 Task: Check the average views per listing of central air conditioning in the last 1 year.
Action: Mouse moved to (769, 171)
Screenshot: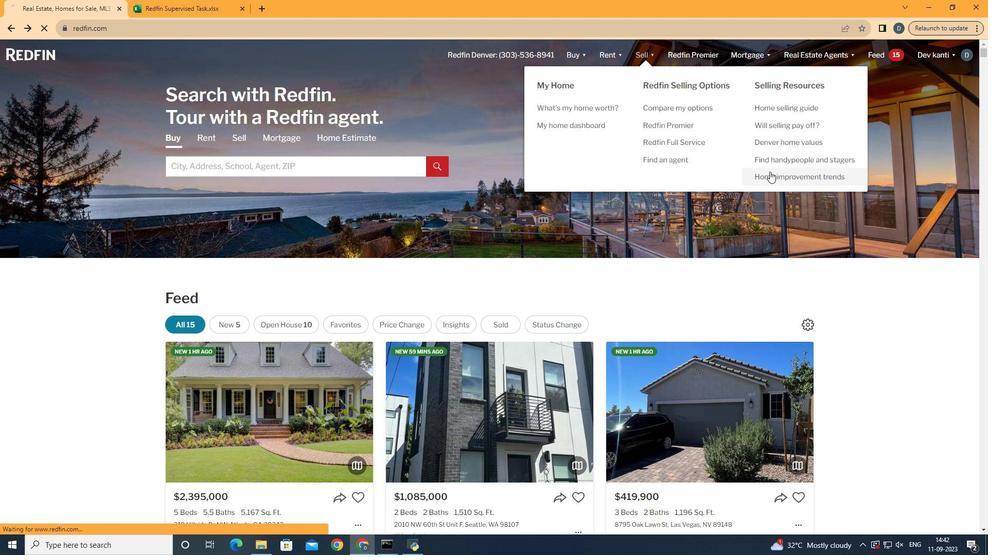 
Action: Mouse pressed left at (769, 171)
Screenshot: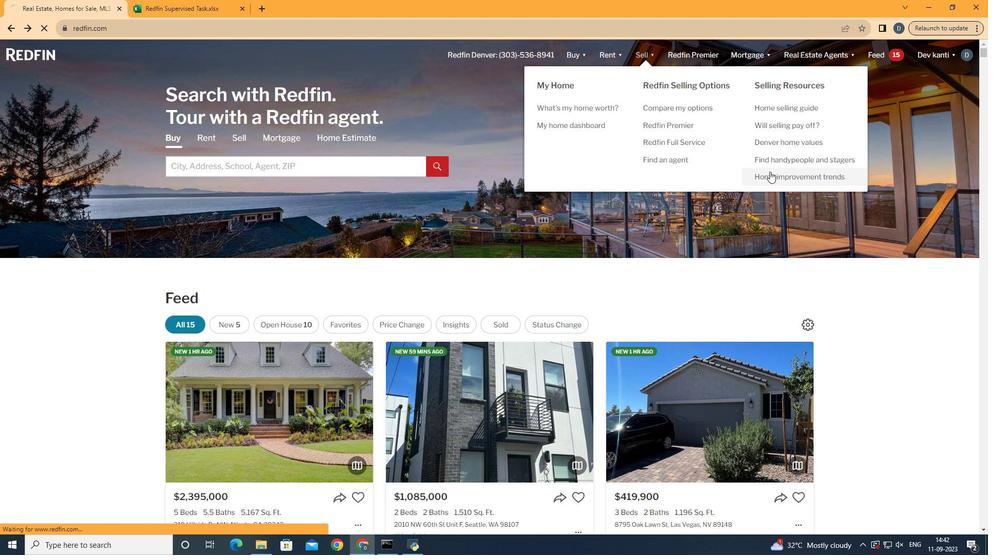 
Action: Mouse moved to (242, 203)
Screenshot: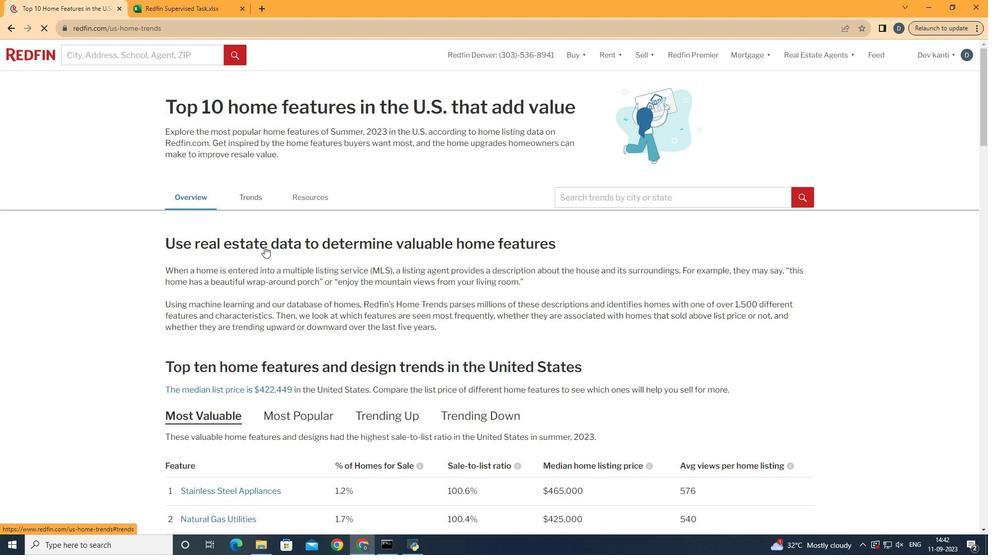 
Action: Mouse pressed left at (242, 203)
Screenshot: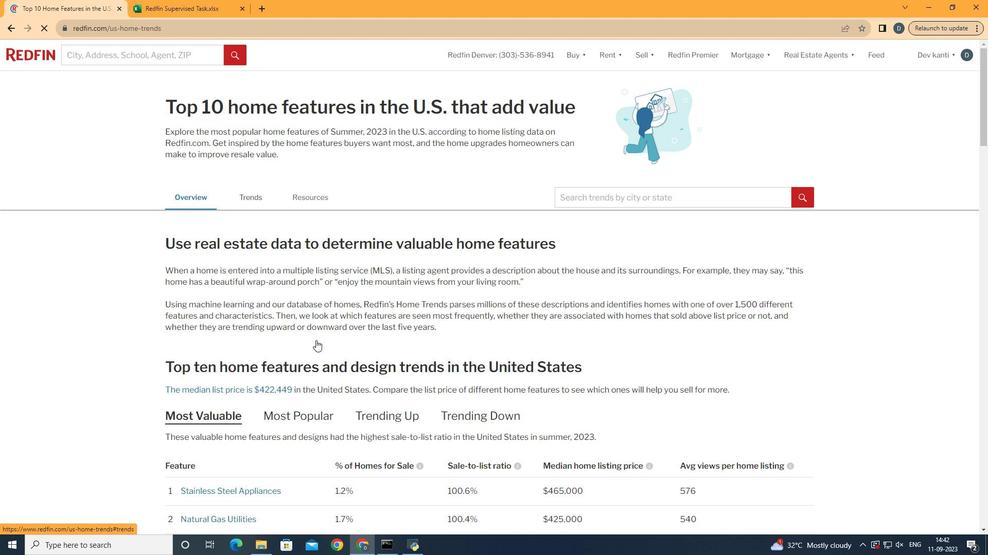 
Action: Mouse moved to (301, 345)
Screenshot: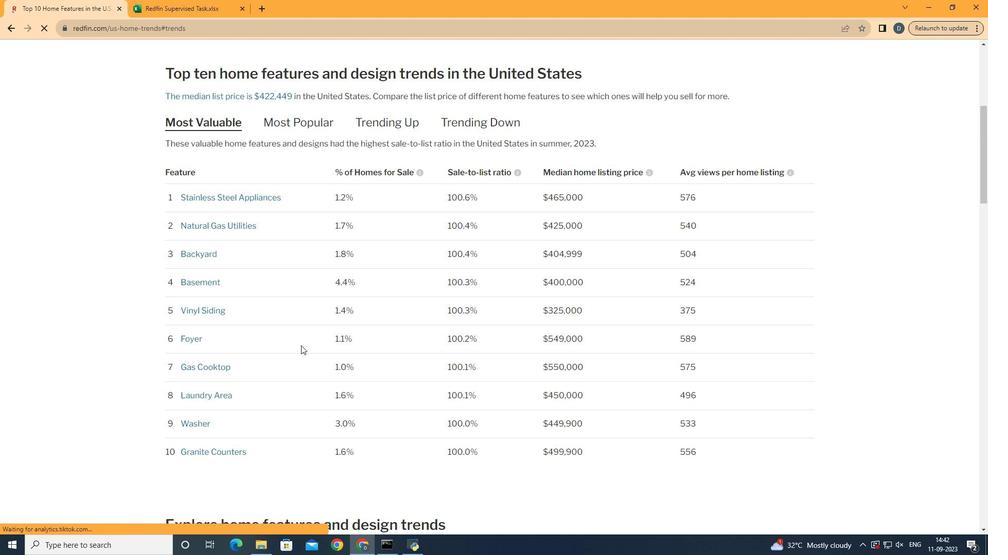 
Action: Mouse scrolled (301, 345) with delta (0, 0)
Screenshot: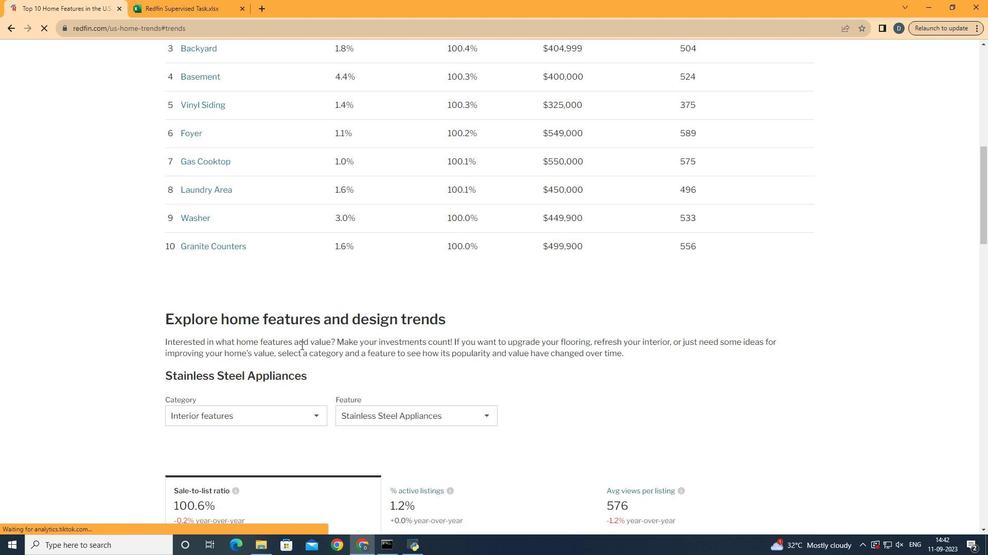 
Action: Mouse scrolled (301, 345) with delta (0, 0)
Screenshot: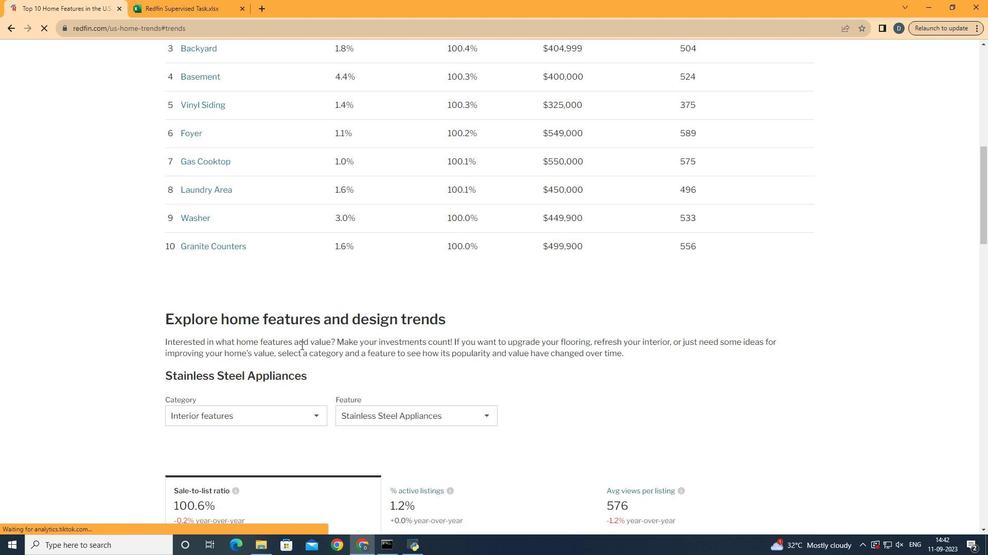 
Action: Mouse scrolled (301, 345) with delta (0, 0)
Screenshot: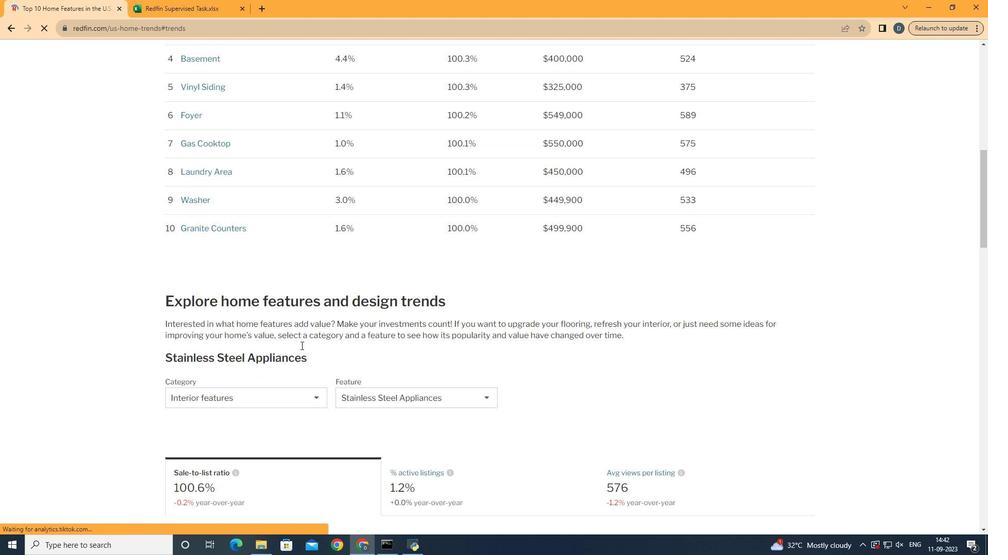 
Action: Mouse scrolled (301, 345) with delta (0, 0)
Screenshot: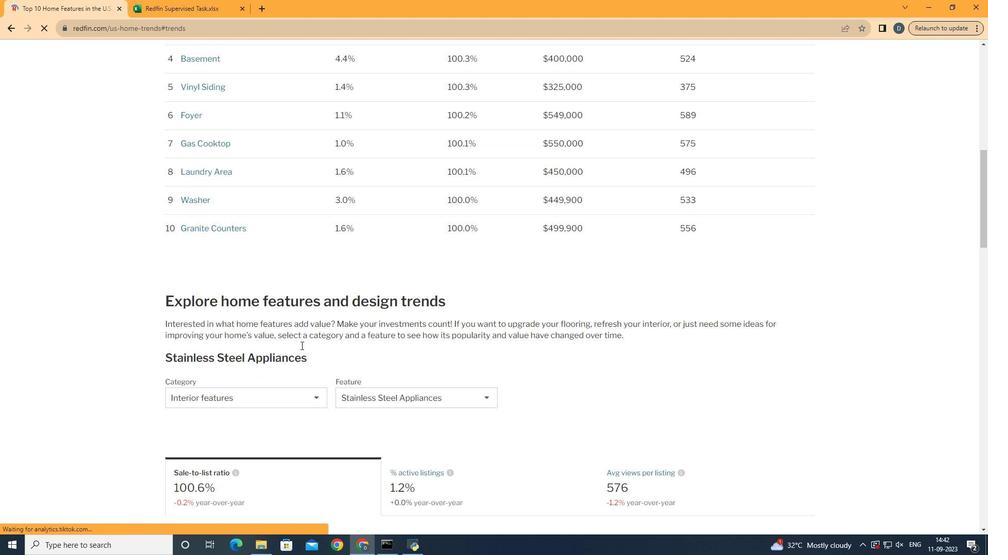 
Action: Mouse scrolled (301, 345) with delta (0, 0)
Screenshot: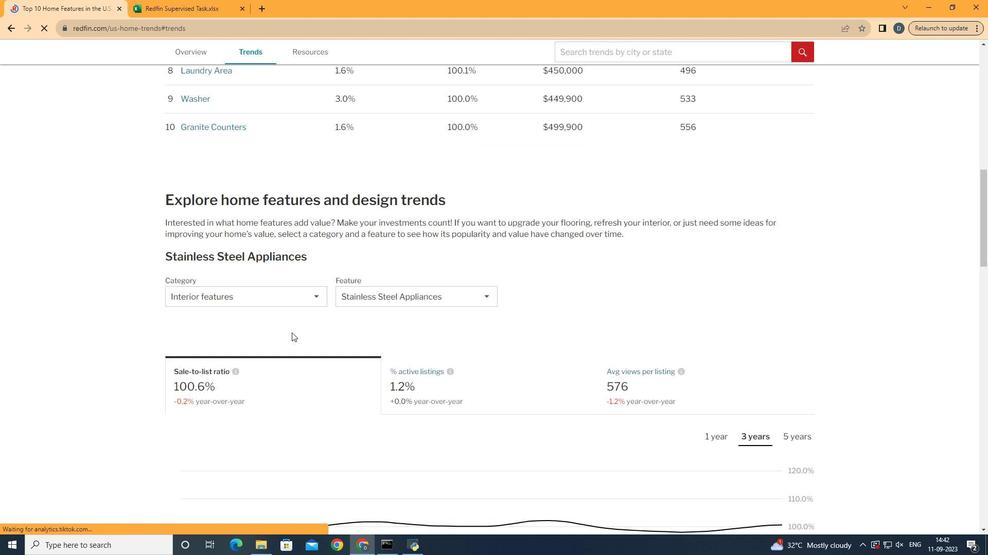 
Action: Mouse scrolled (301, 345) with delta (0, 0)
Screenshot: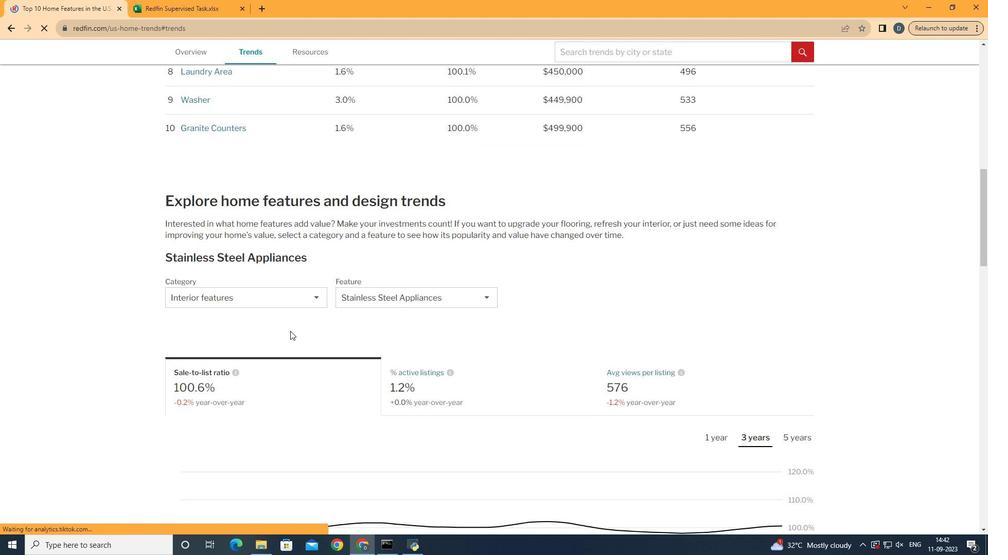 
Action: Mouse scrolled (301, 345) with delta (0, 0)
Screenshot: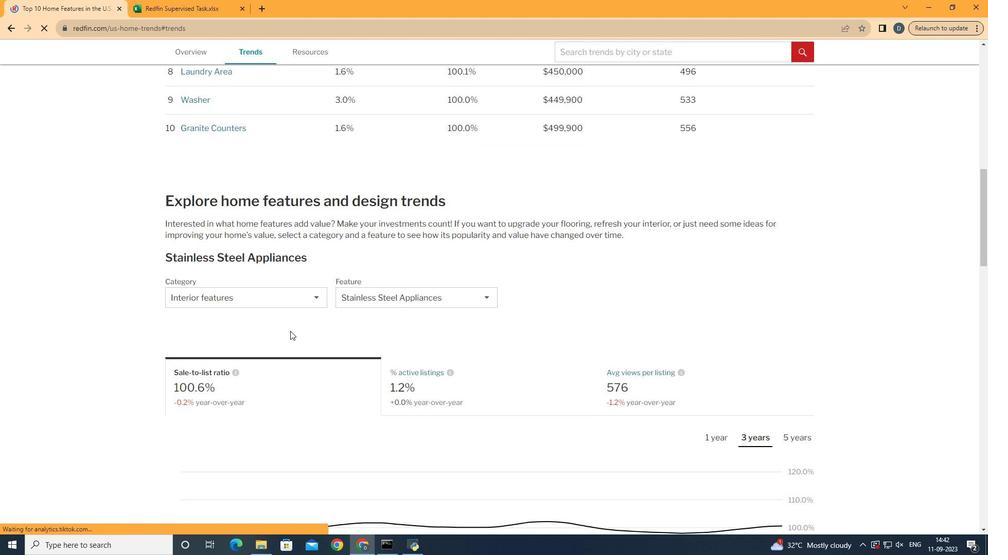 
Action: Mouse moved to (278, 296)
Screenshot: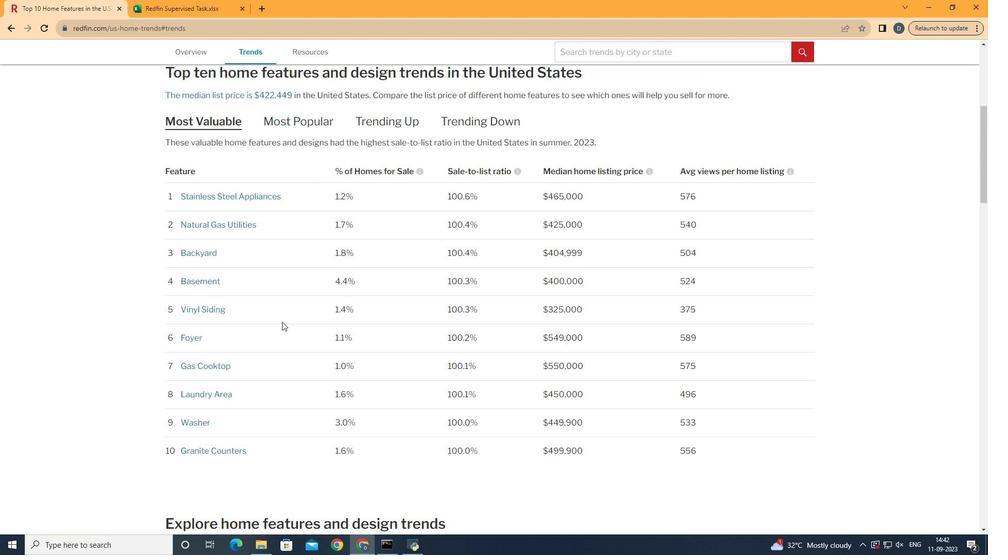 
Action: Mouse pressed left at (278, 296)
Screenshot: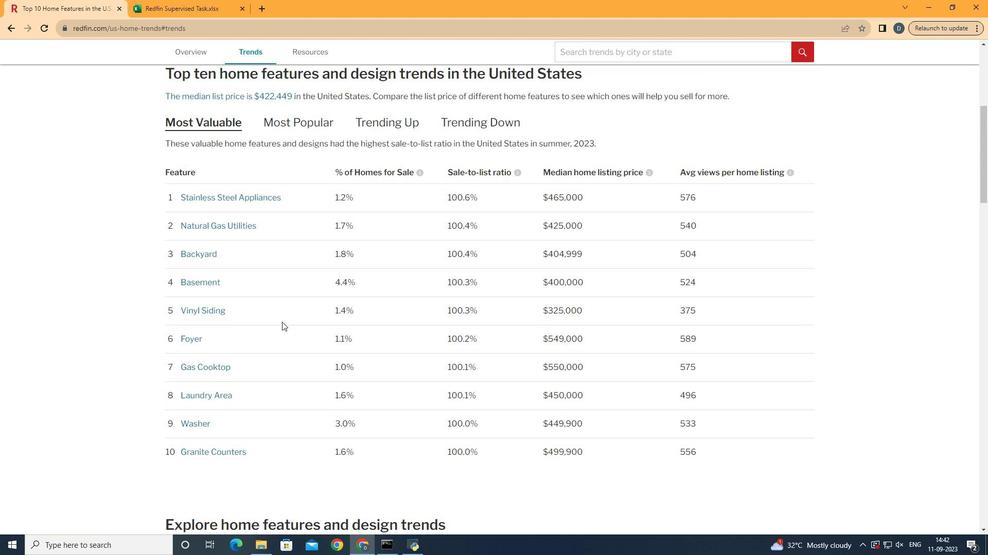 
Action: Mouse moved to (282, 322)
Screenshot: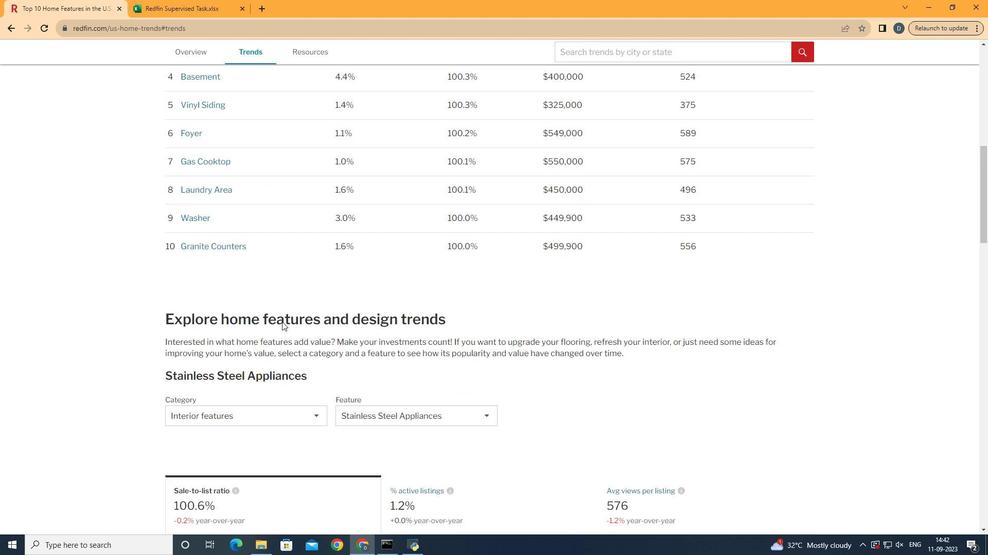
Action: Mouse scrolled (282, 321) with delta (0, 0)
Screenshot: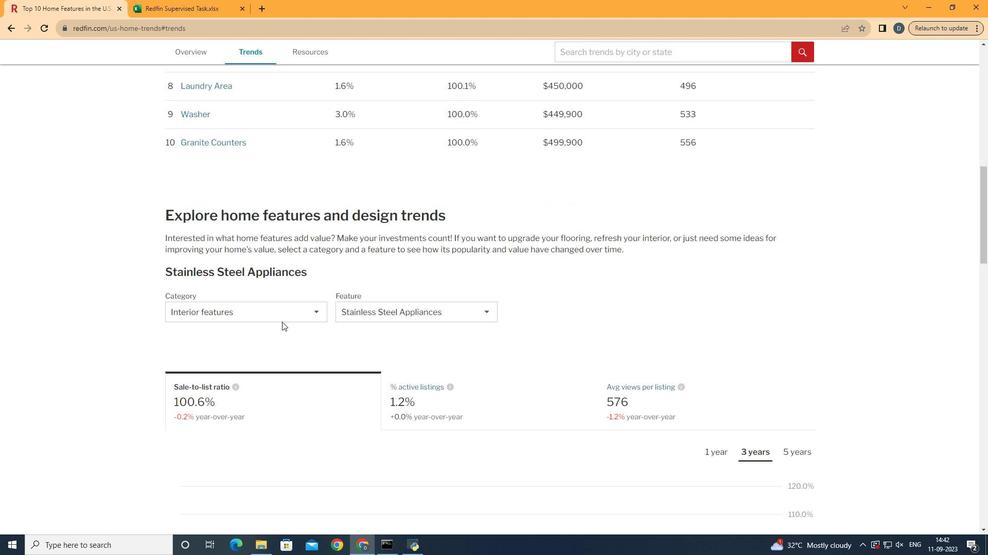 
Action: Mouse scrolled (282, 321) with delta (0, 0)
Screenshot: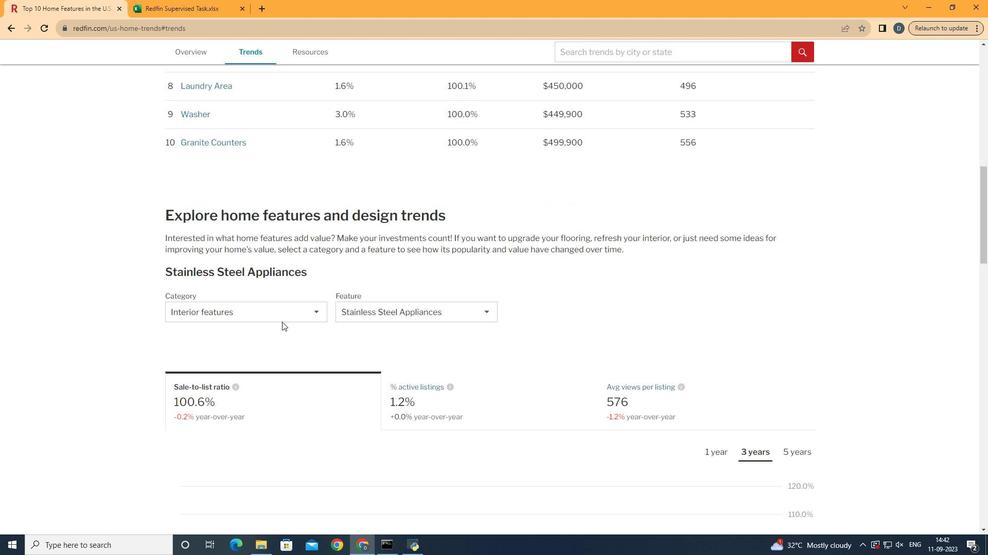 
Action: Mouse scrolled (282, 321) with delta (0, 0)
Screenshot: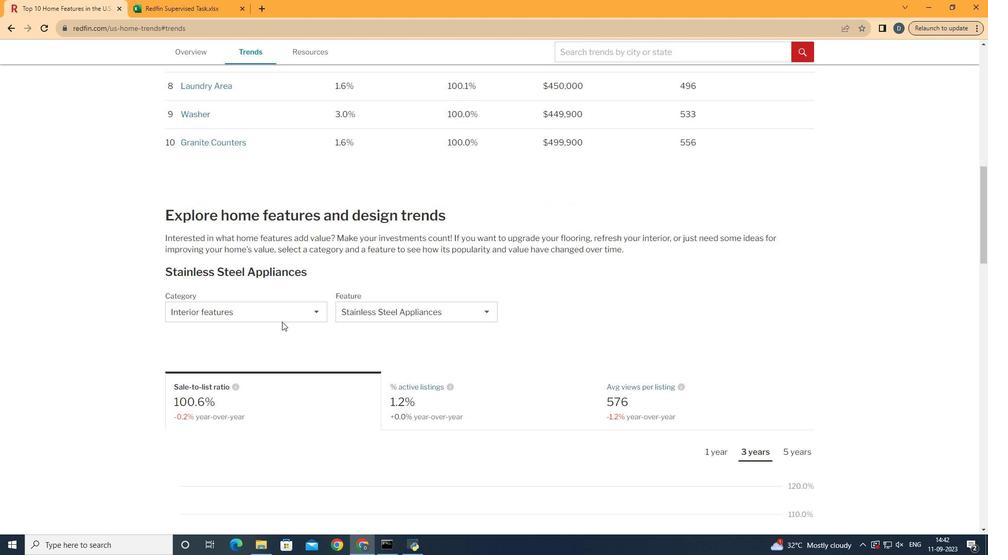 
Action: Mouse scrolled (282, 321) with delta (0, 0)
Screenshot: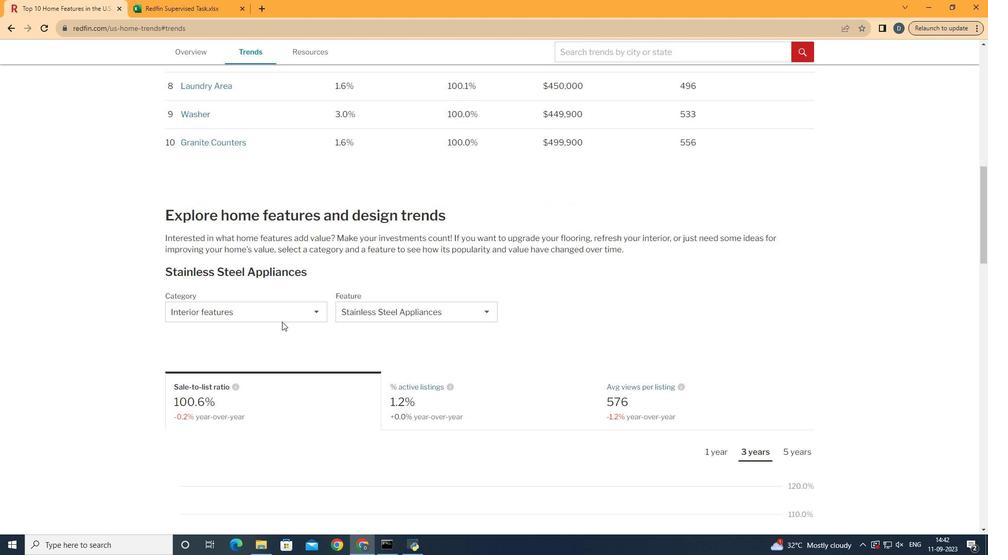 
Action: Mouse scrolled (282, 321) with delta (0, 0)
Screenshot: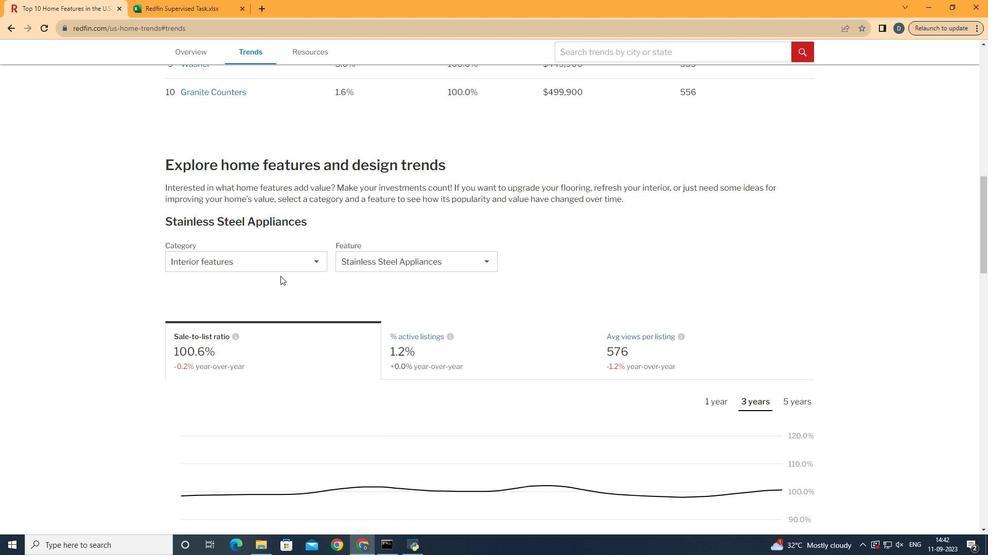 
Action: Mouse scrolled (282, 321) with delta (0, 0)
Screenshot: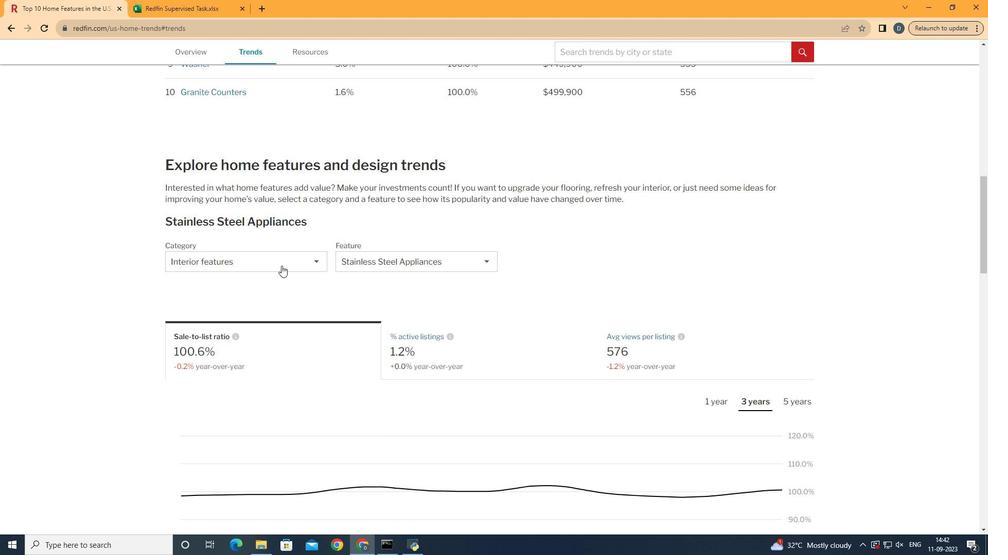 
Action: Mouse scrolled (282, 321) with delta (0, 0)
Screenshot: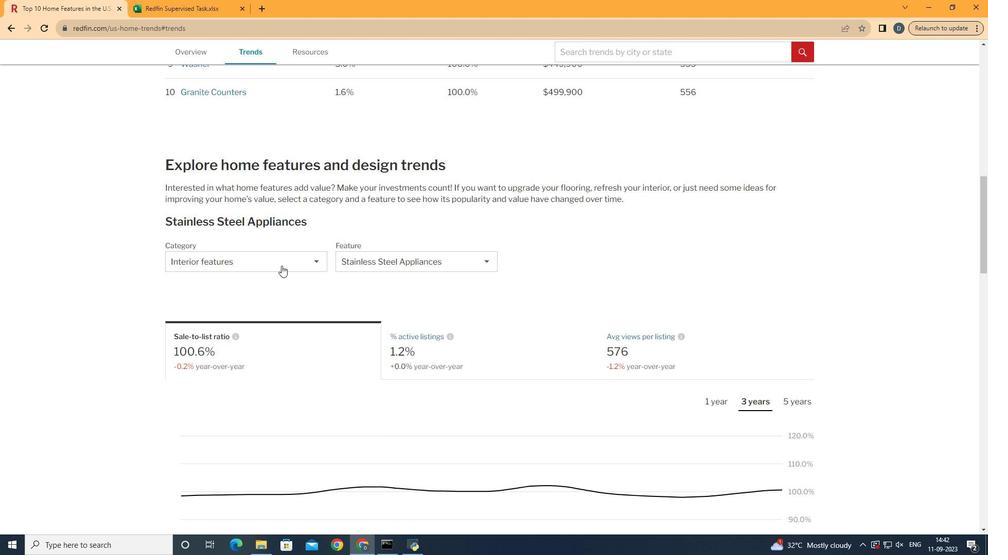 
Action: Mouse moved to (281, 266)
Screenshot: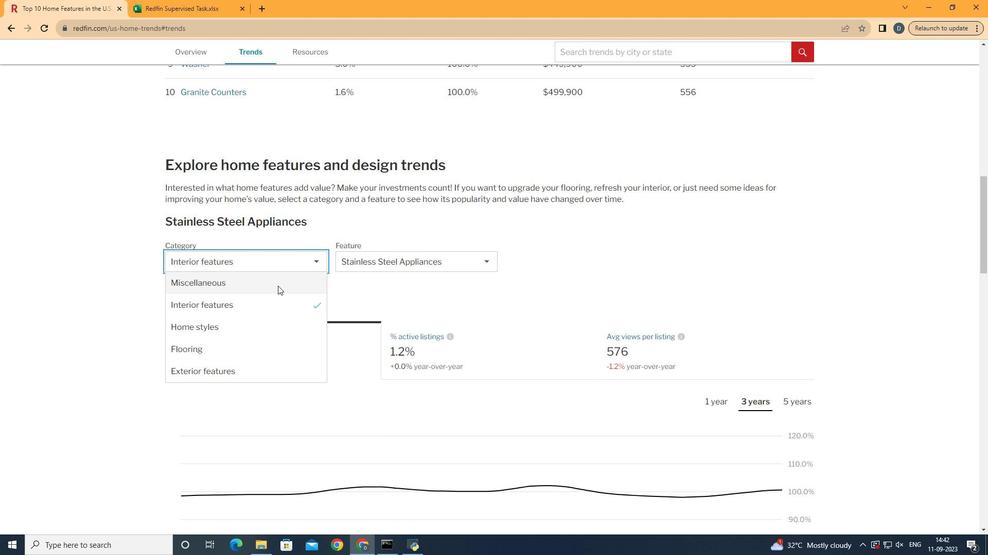 
Action: Mouse pressed left at (281, 266)
Screenshot: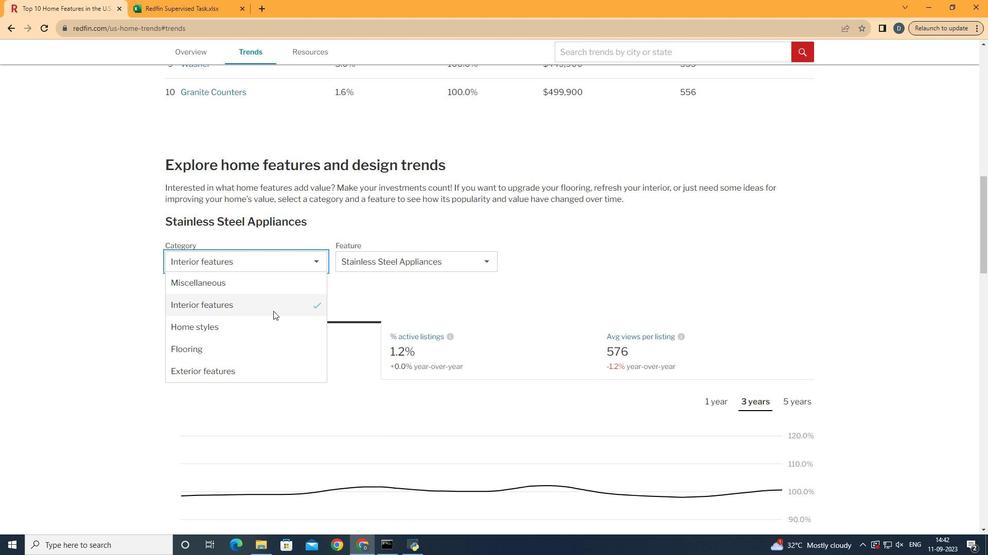 
Action: Mouse moved to (273, 311)
Screenshot: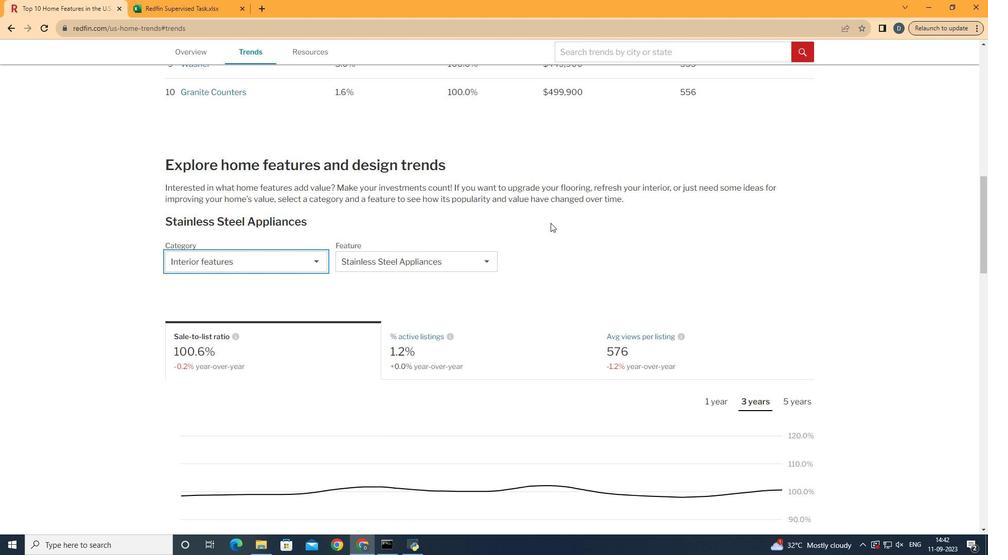 
Action: Mouse pressed left at (273, 311)
Screenshot: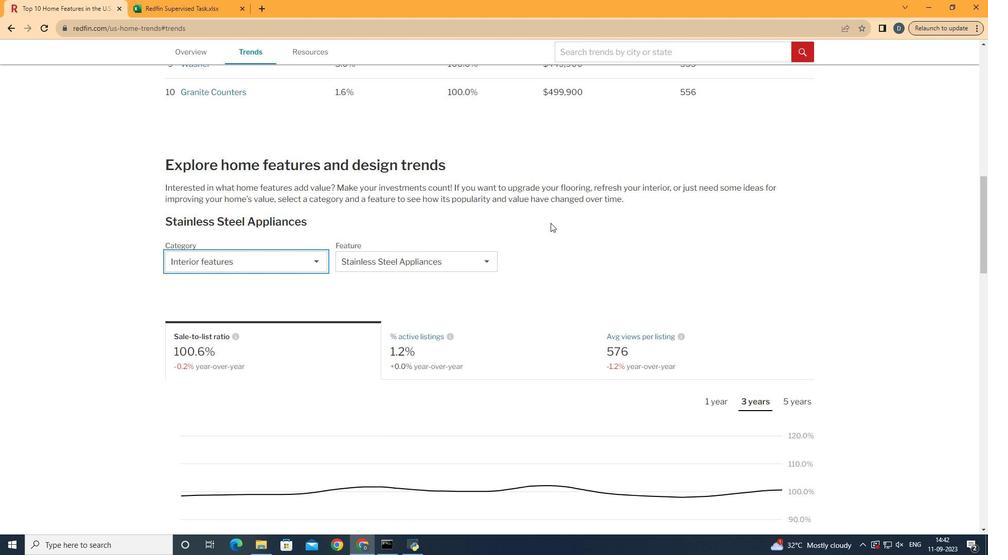 
Action: Mouse moved to (434, 273)
Screenshot: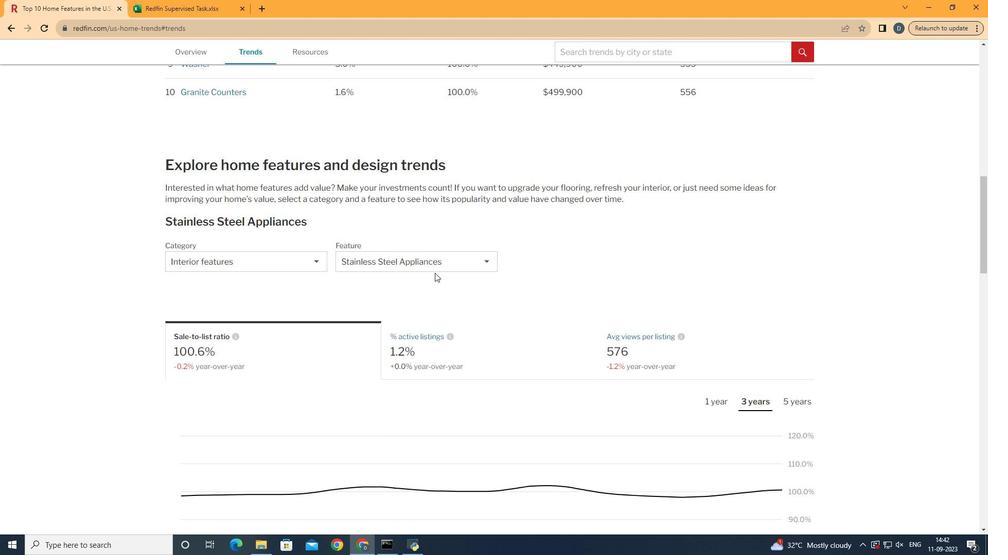 
Action: Mouse pressed left at (434, 273)
Screenshot: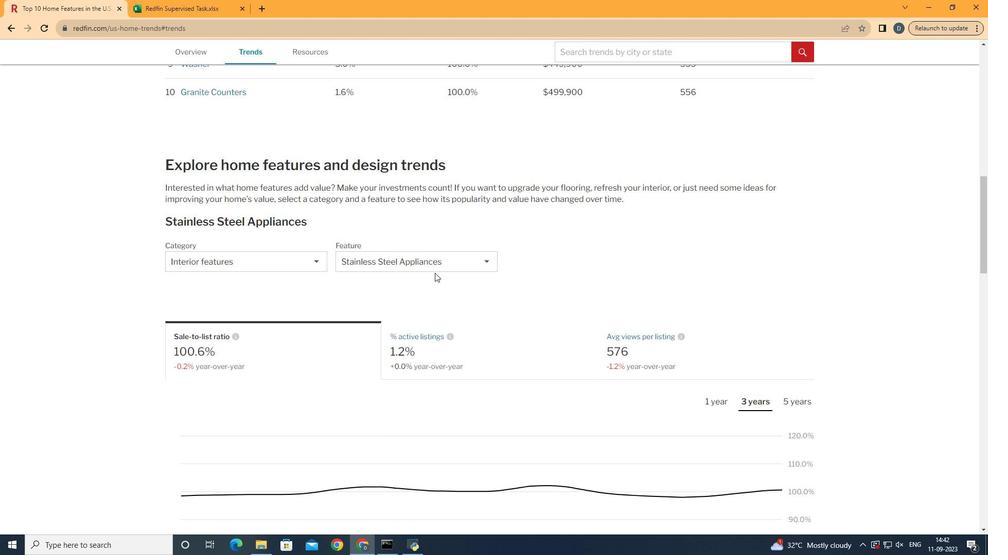 
Action: Mouse moved to (450, 267)
Screenshot: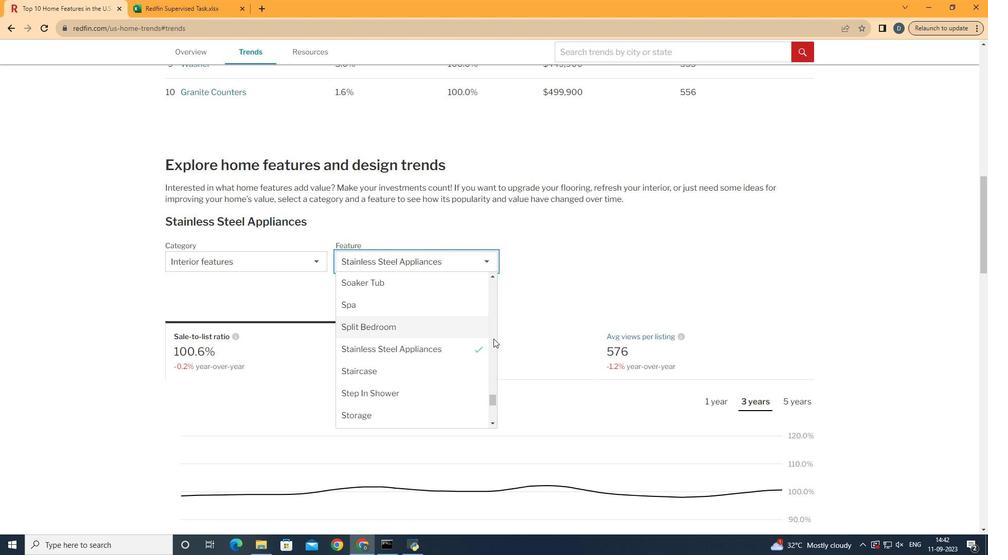 
Action: Mouse pressed left at (450, 267)
Screenshot: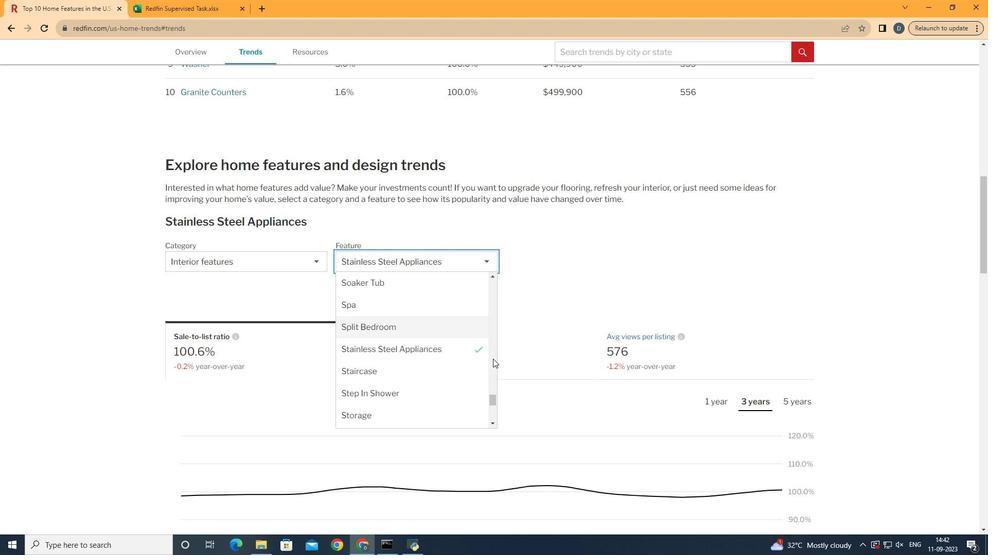 
Action: Mouse moved to (467, 337)
Screenshot: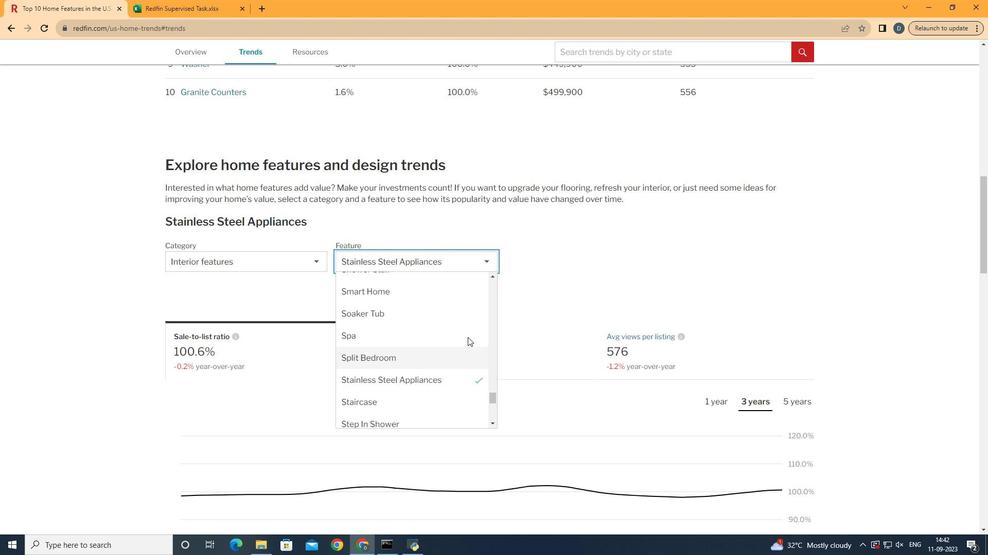 
Action: Mouse scrolled (467, 338) with delta (0, 0)
Screenshot: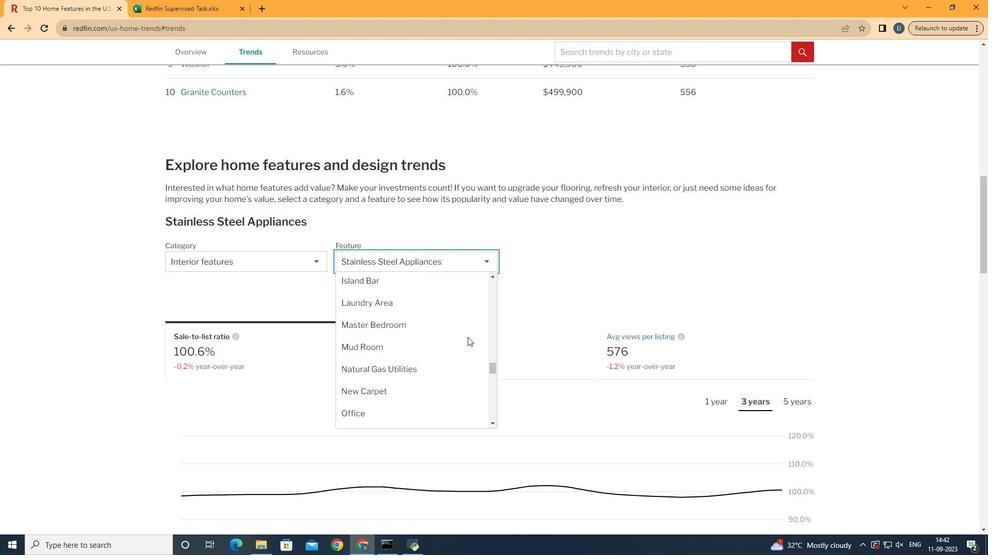 
Action: Mouse scrolled (467, 338) with delta (0, 0)
Screenshot: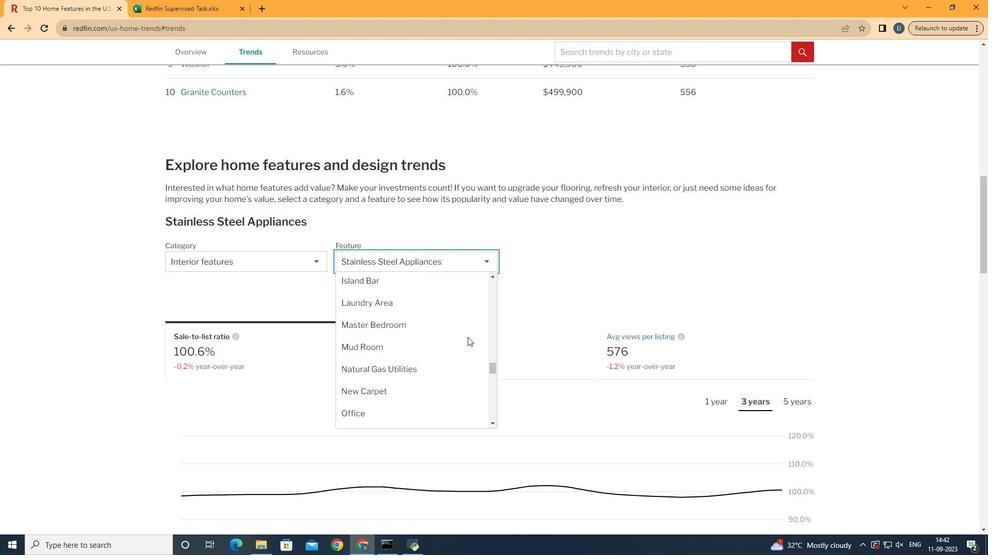 
Action: Mouse scrolled (467, 338) with delta (0, 0)
Screenshot: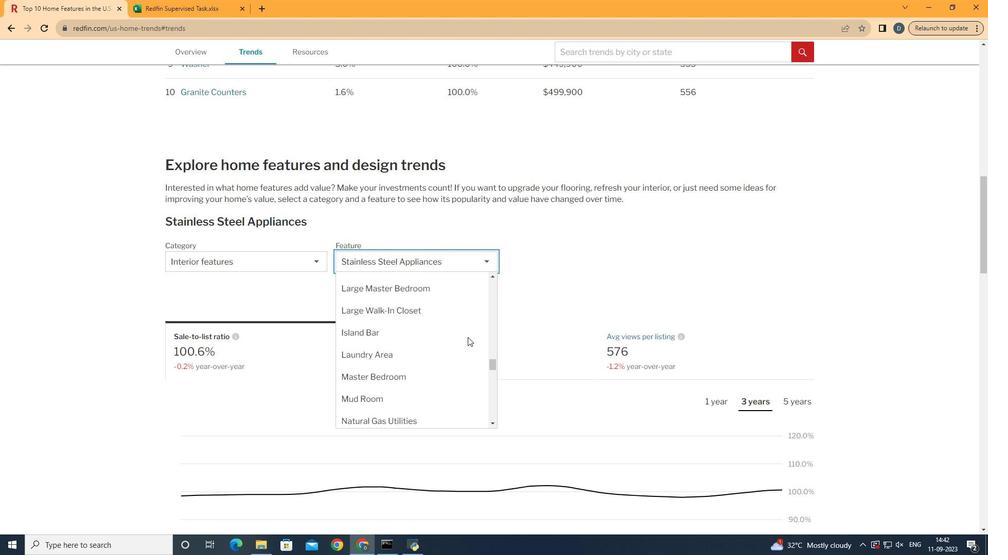 
Action: Mouse scrolled (467, 338) with delta (0, 0)
Screenshot: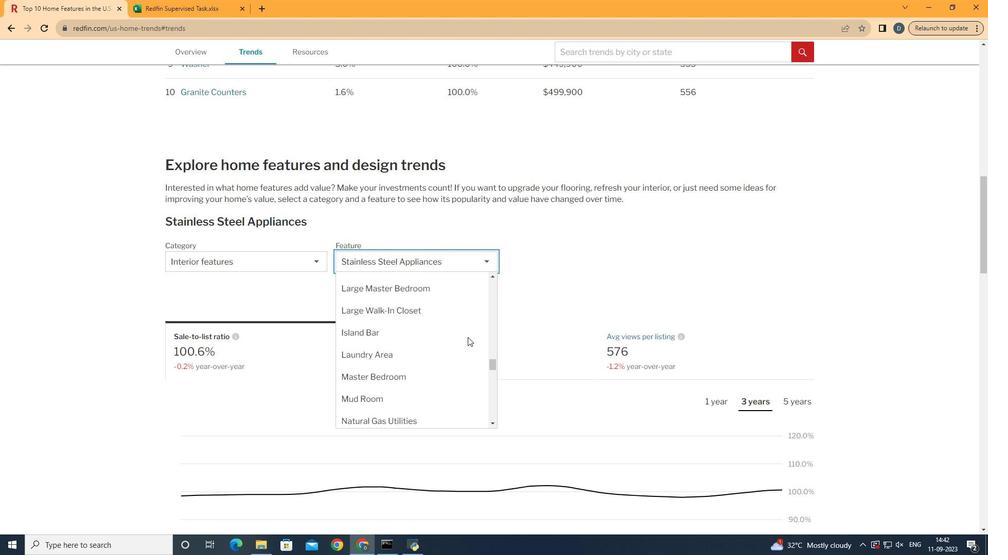 
Action: Mouse scrolled (467, 338) with delta (0, 0)
Screenshot: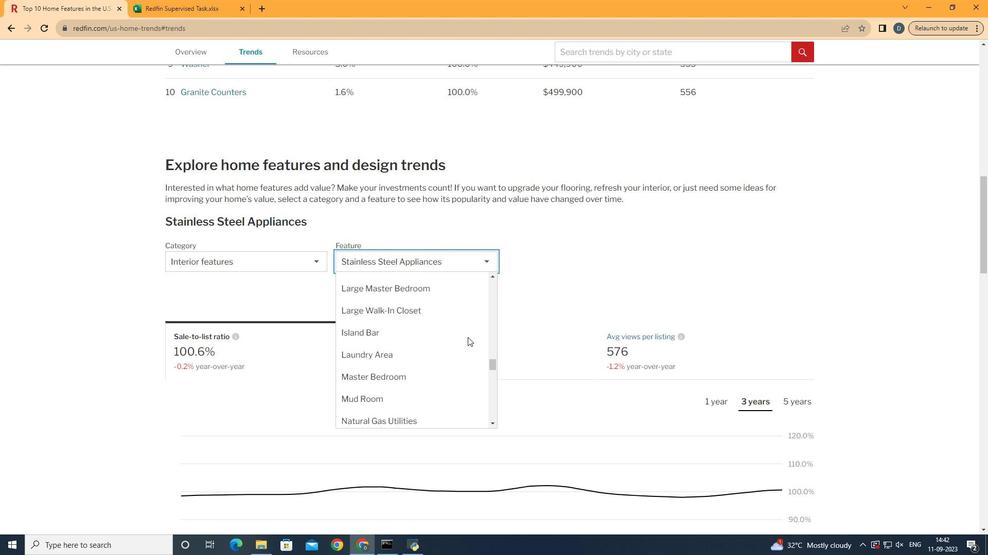
Action: Mouse scrolled (467, 338) with delta (0, 0)
Screenshot: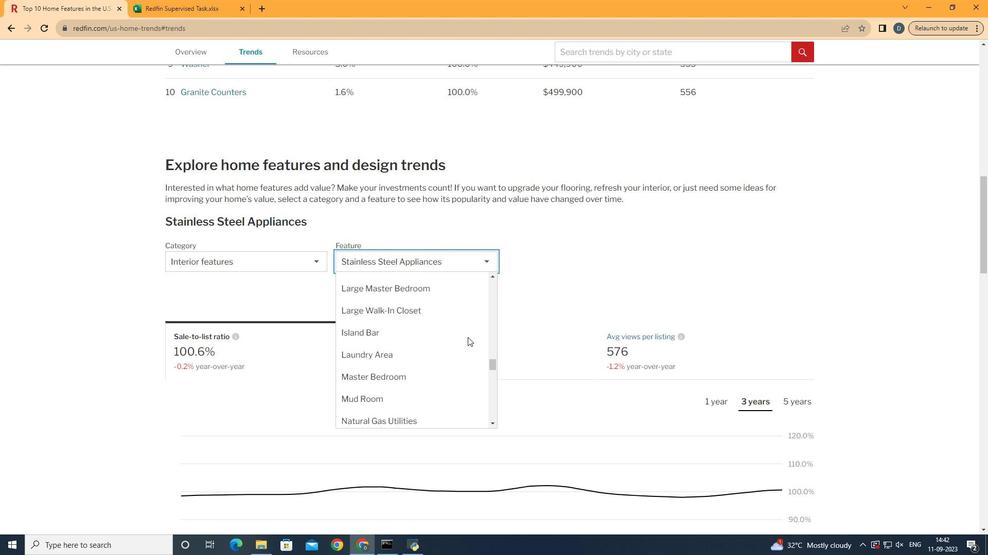 
Action: Mouse scrolled (467, 338) with delta (0, 0)
Screenshot: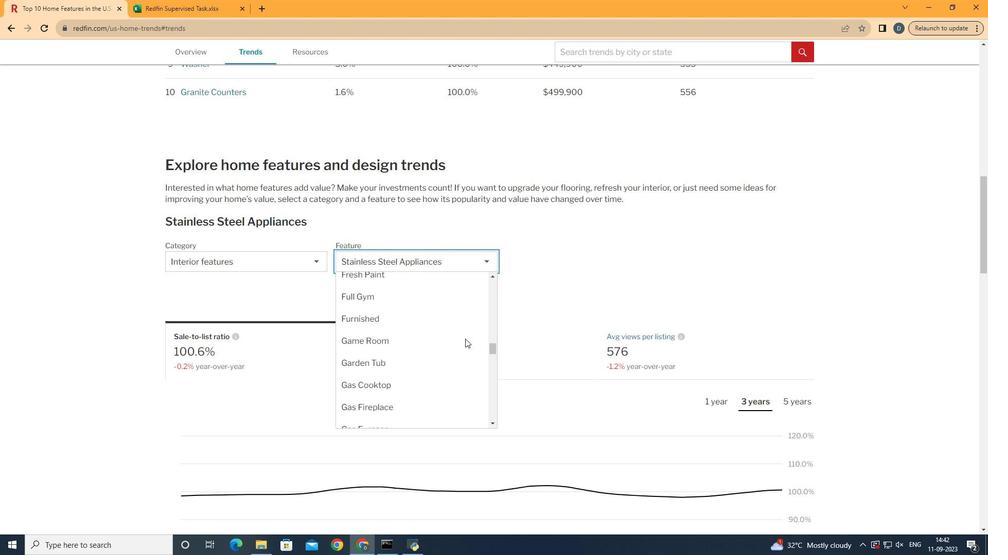 
Action: Mouse scrolled (467, 338) with delta (0, 0)
Screenshot: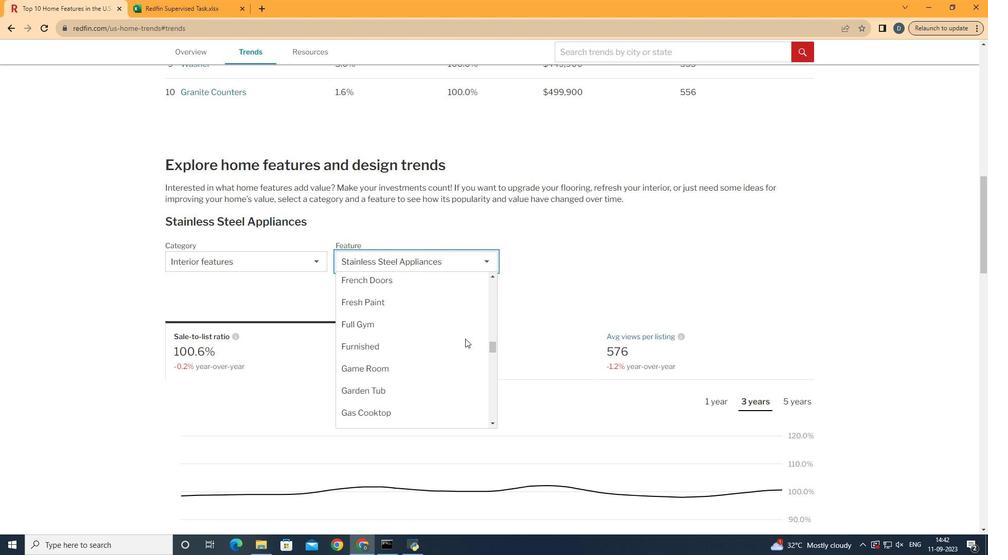 
Action: Mouse scrolled (467, 338) with delta (0, 0)
Screenshot: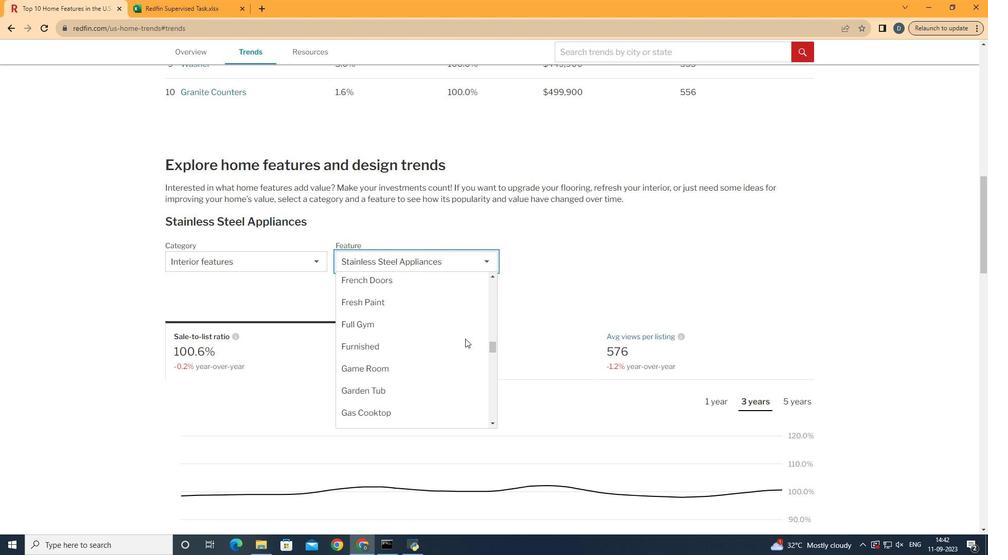 
Action: Mouse scrolled (467, 338) with delta (0, 0)
Screenshot: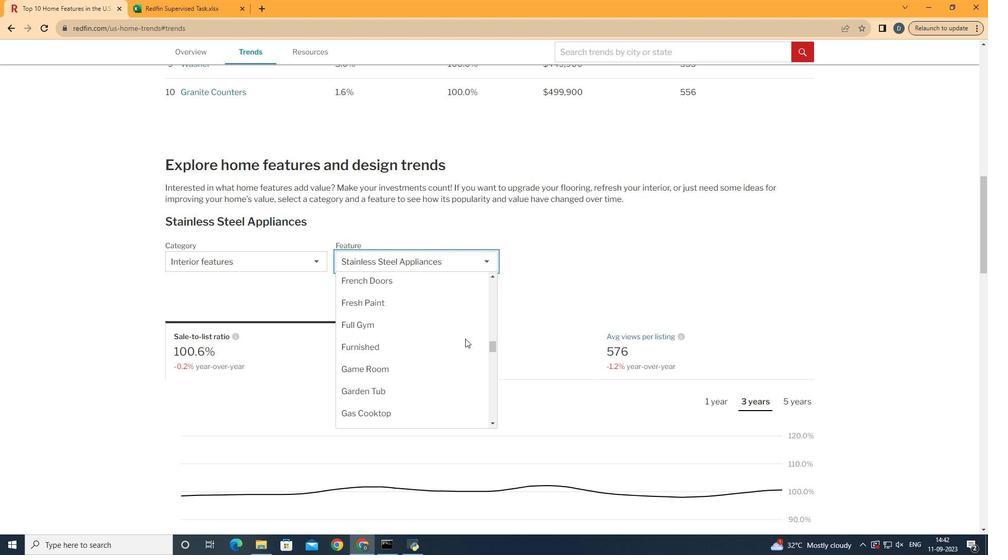 
Action: Mouse scrolled (467, 338) with delta (0, 0)
Screenshot: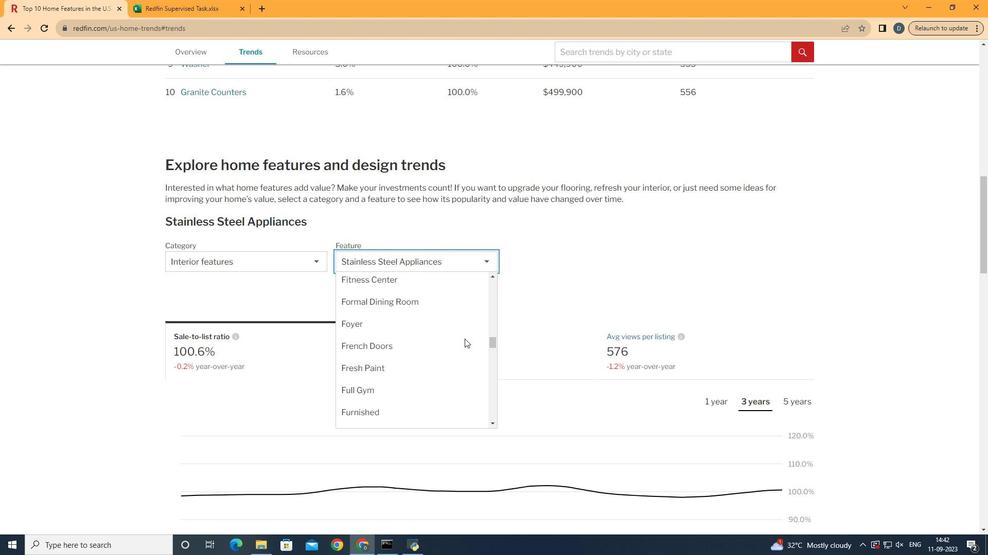 
Action: Mouse scrolled (467, 338) with delta (0, 0)
Screenshot: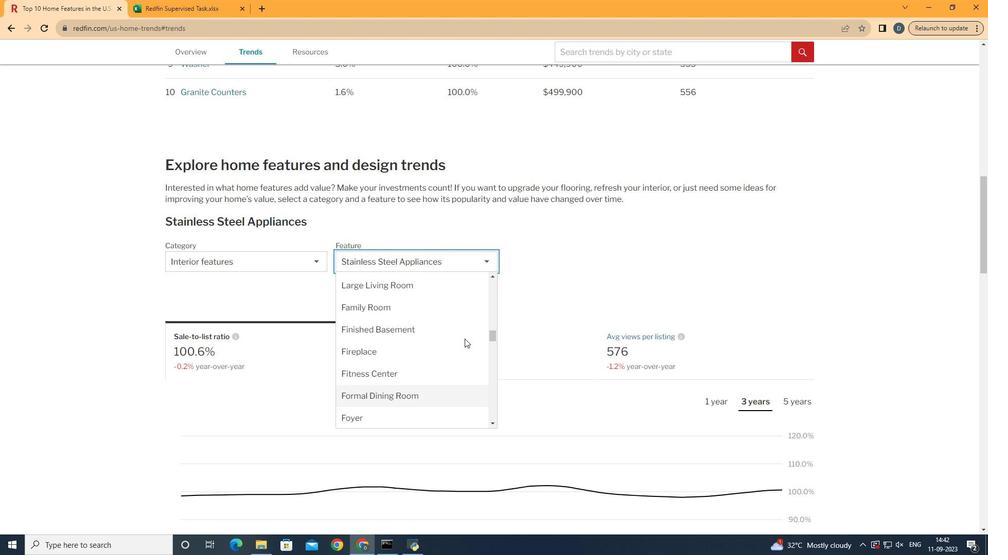 
Action: Mouse scrolled (467, 338) with delta (0, 0)
Screenshot: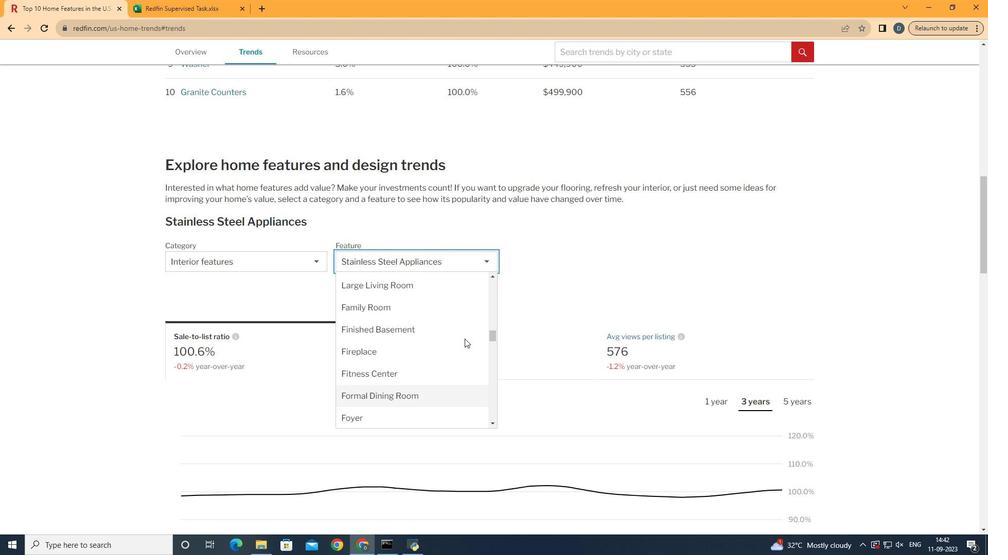 
Action: Mouse moved to (465, 338)
Screenshot: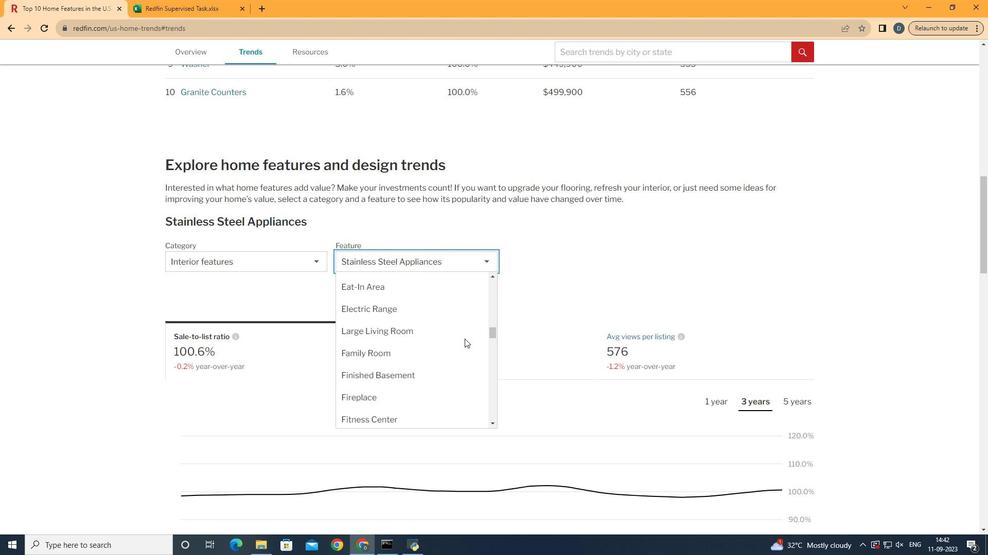 
Action: Mouse scrolled (465, 339) with delta (0, 0)
Screenshot: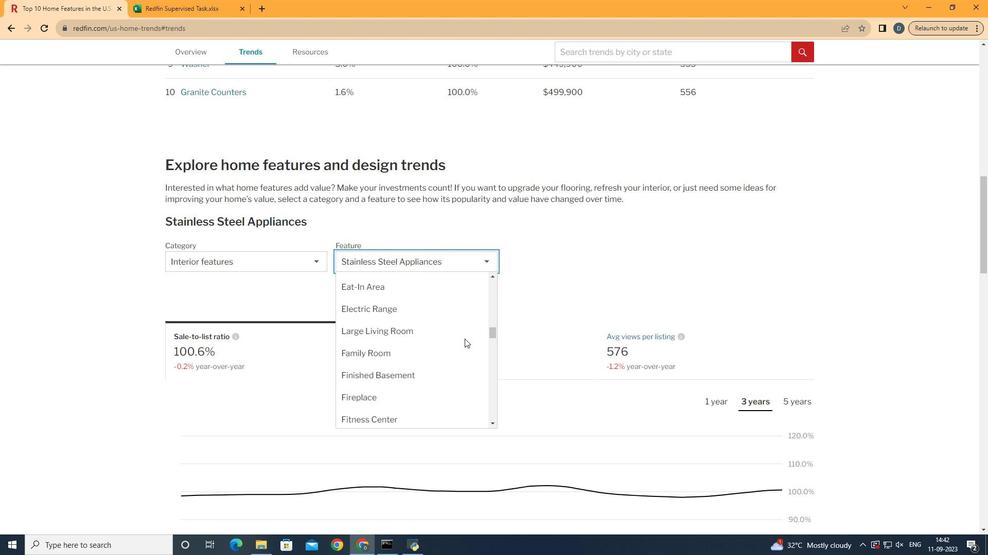 
Action: Mouse moved to (465, 338)
Screenshot: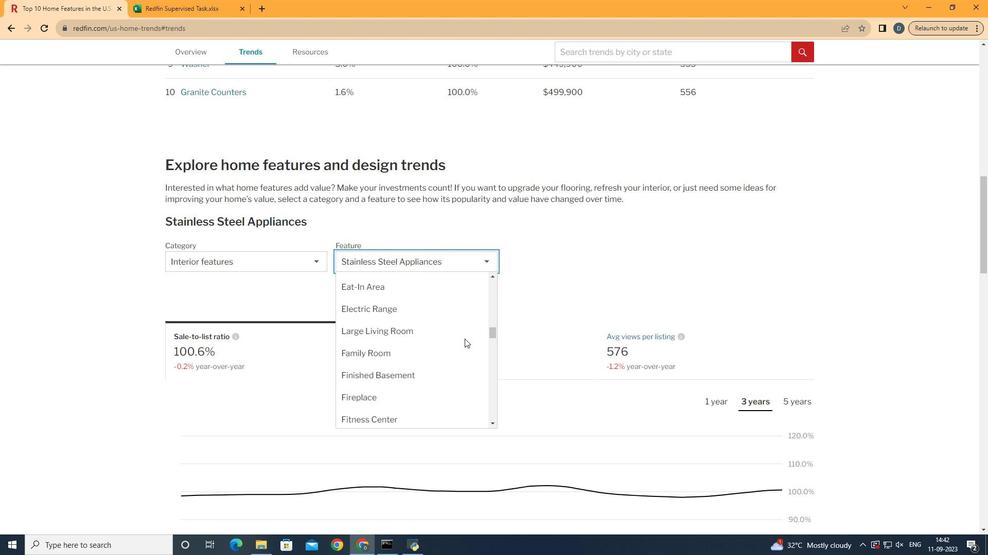 
Action: Mouse scrolled (465, 339) with delta (0, 0)
Screenshot: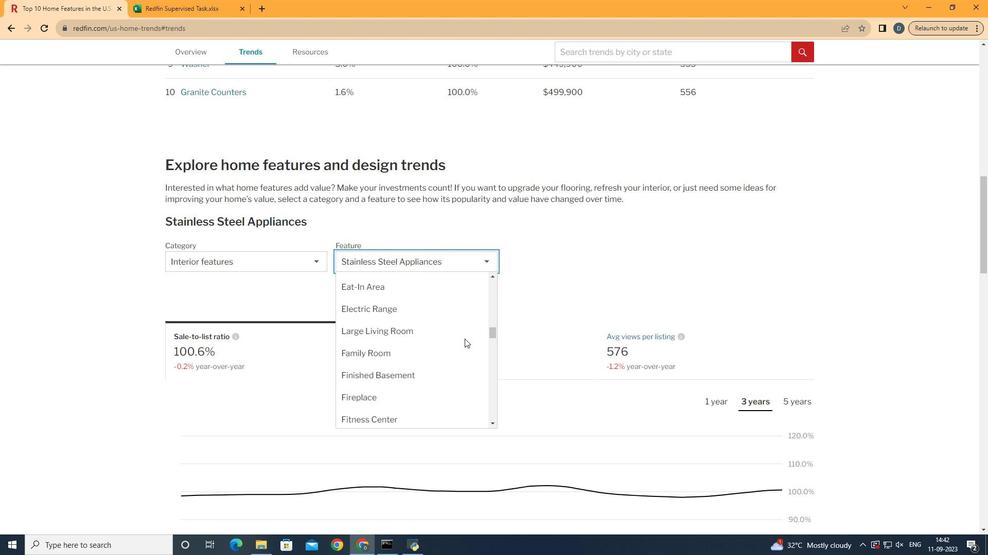 
Action: Mouse moved to (465, 339)
Screenshot: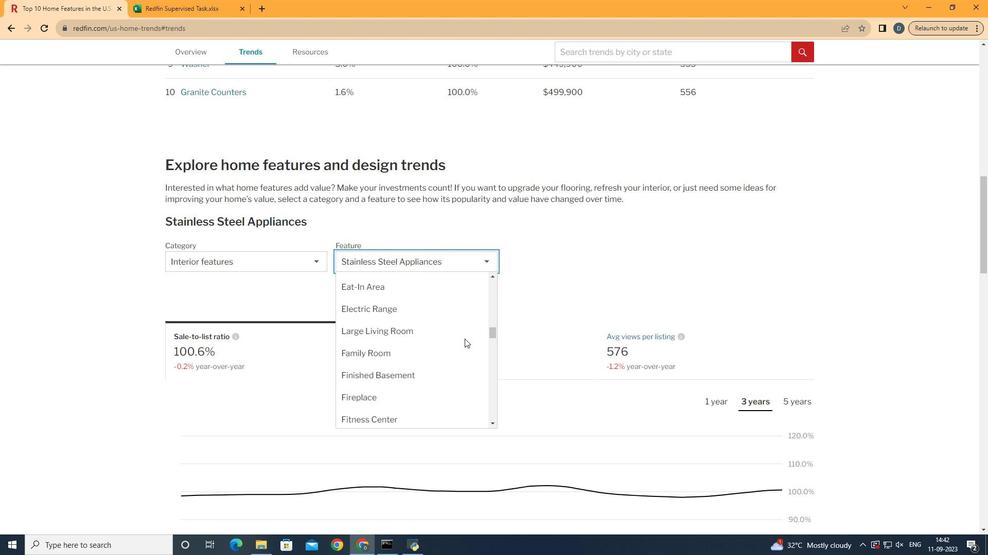 
Action: Mouse scrolled (465, 339) with delta (0, 0)
Screenshot: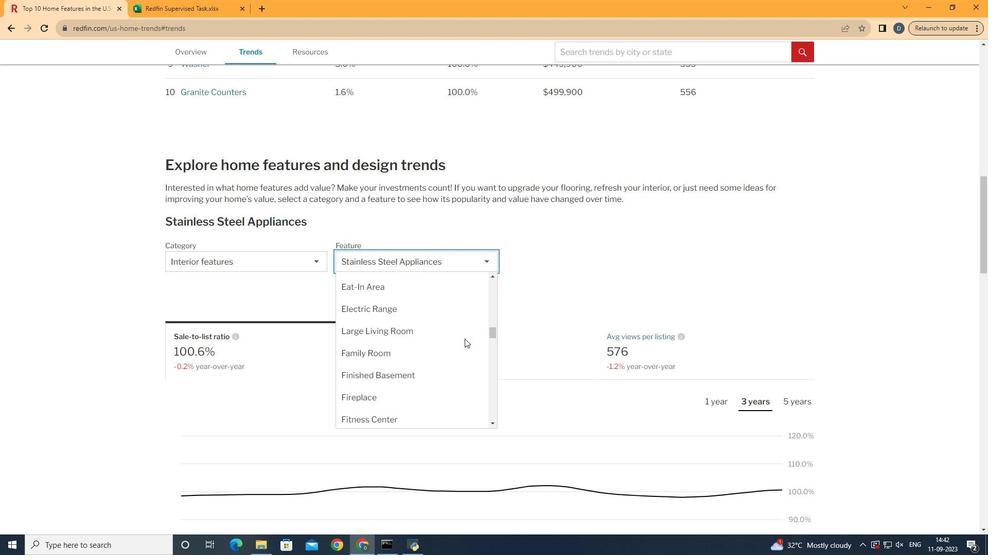 
Action: Mouse scrolled (465, 339) with delta (0, 0)
Screenshot: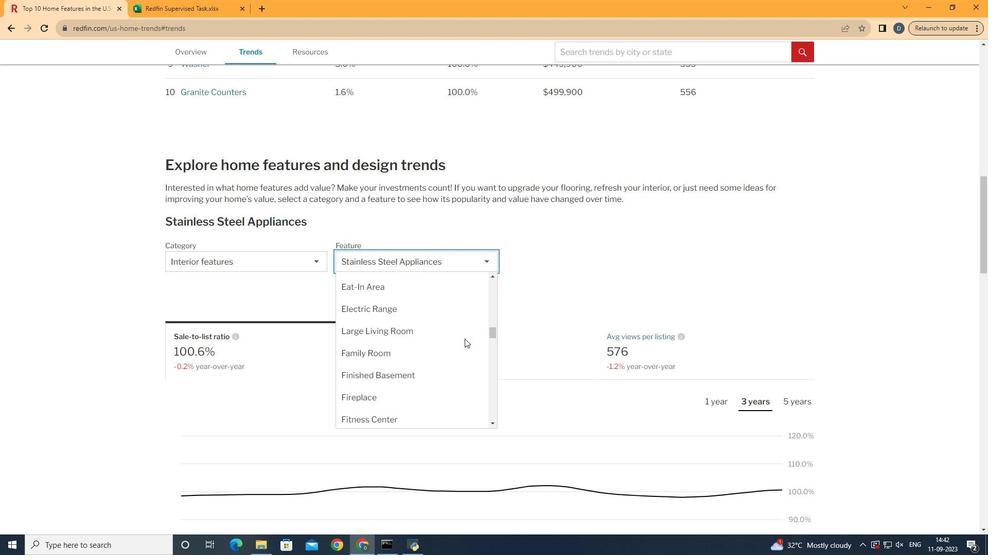 
Action: Mouse scrolled (465, 339) with delta (0, 0)
Screenshot: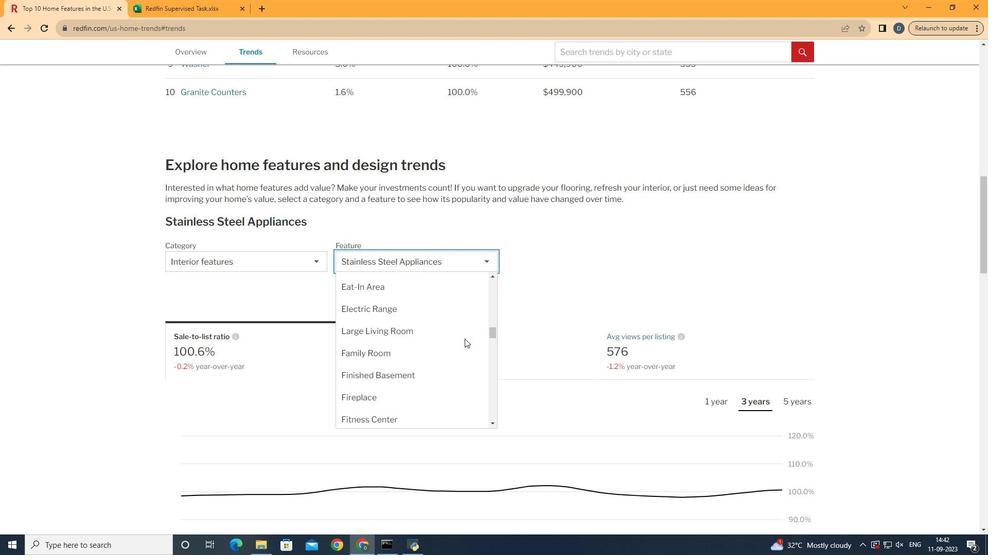
Action: Mouse scrolled (465, 339) with delta (0, 0)
Screenshot: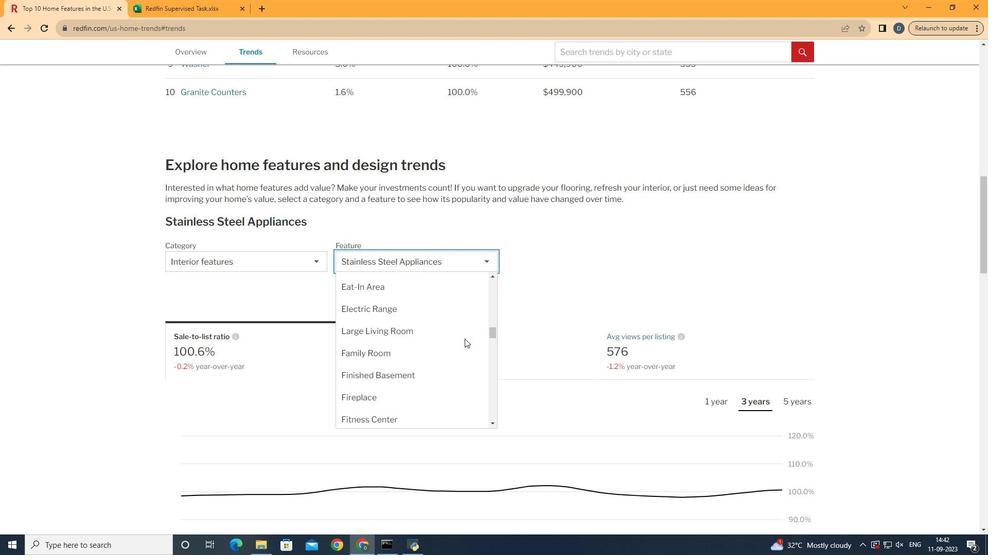 
Action: Mouse moved to (464, 339)
Screenshot: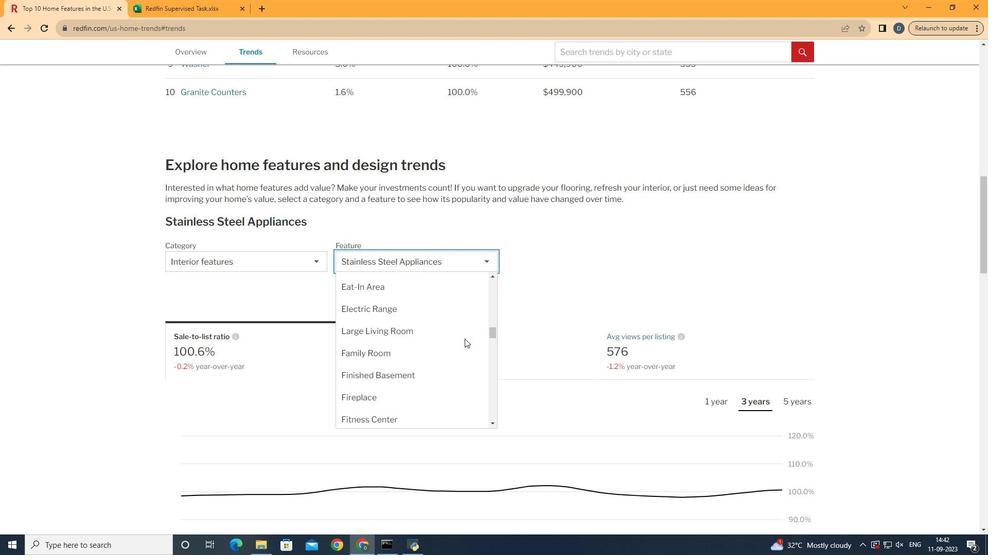 
Action: Mouse scrolled (464, 339) with delta (0, 0)
Screenshot: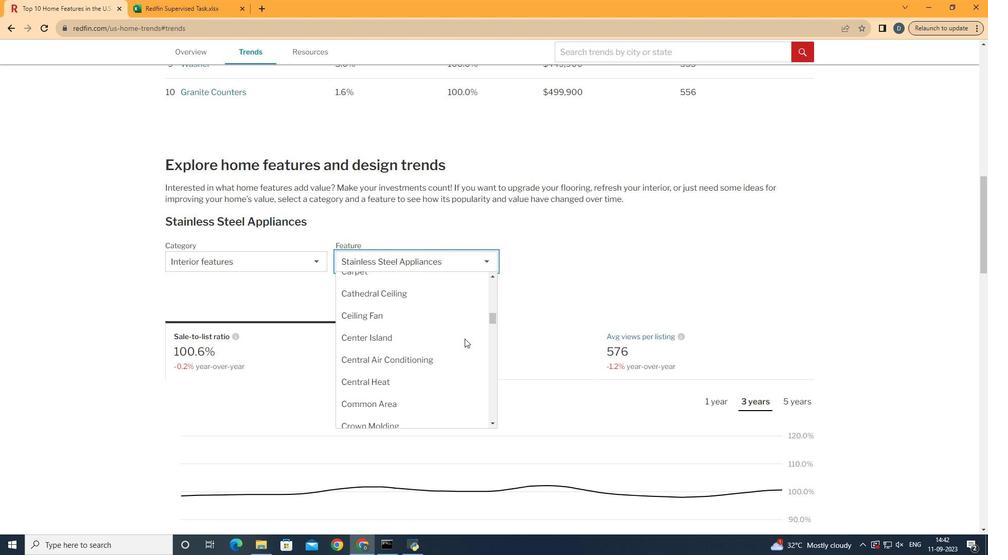 
Action: Mouse scrolled (464, 339) with delta (0, 0)
Screenshot: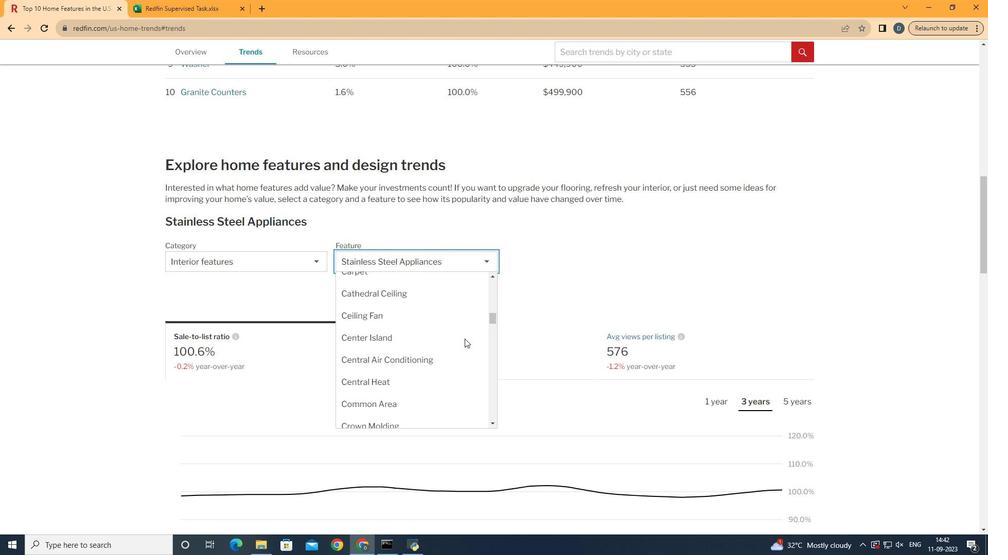 
Action: Mouse scrolled (464, 339) with delta (0, 0)
Screenshot: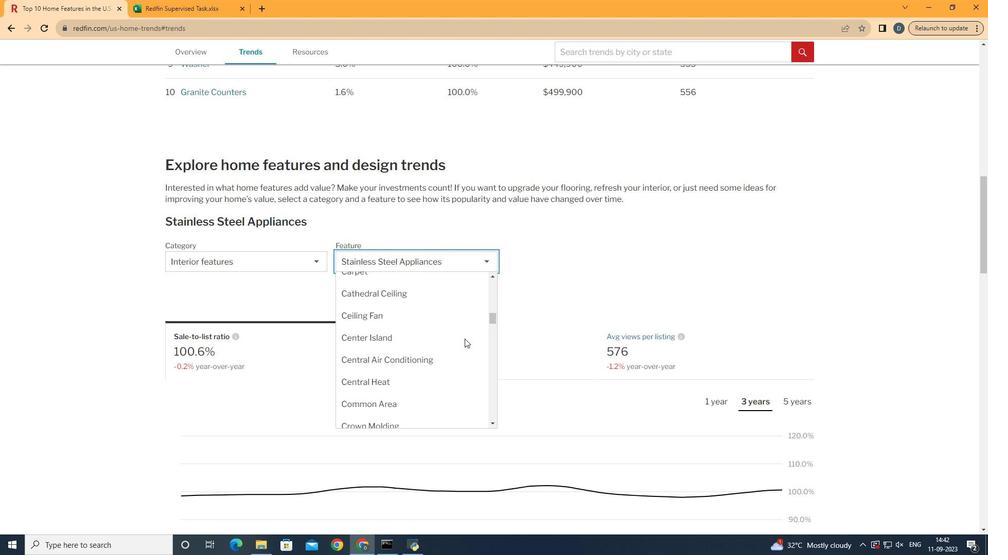 
Action: Mouse scrolled (464, 339) with delta (0, 0)
Screenshot: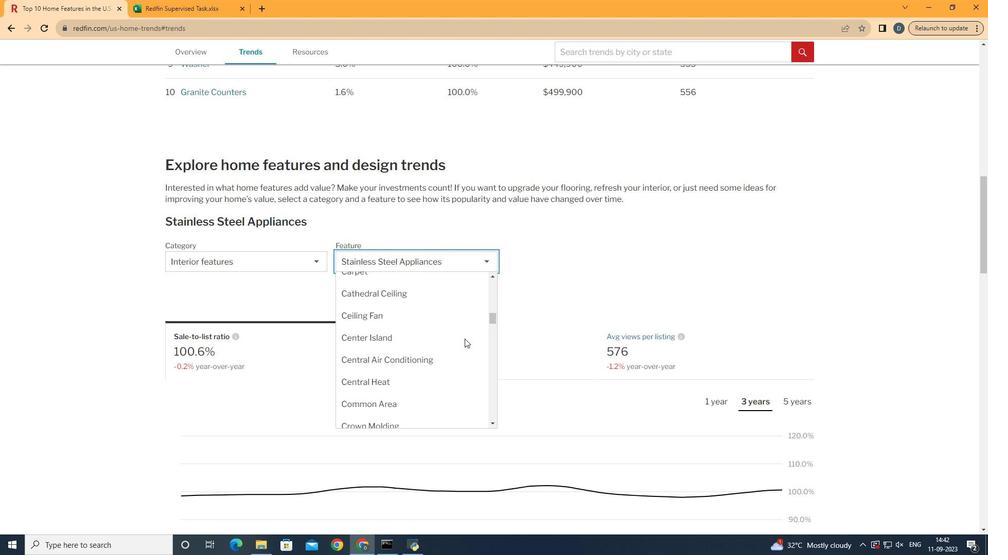 
Action: Mouse moved to (447, 365)
Screenshot: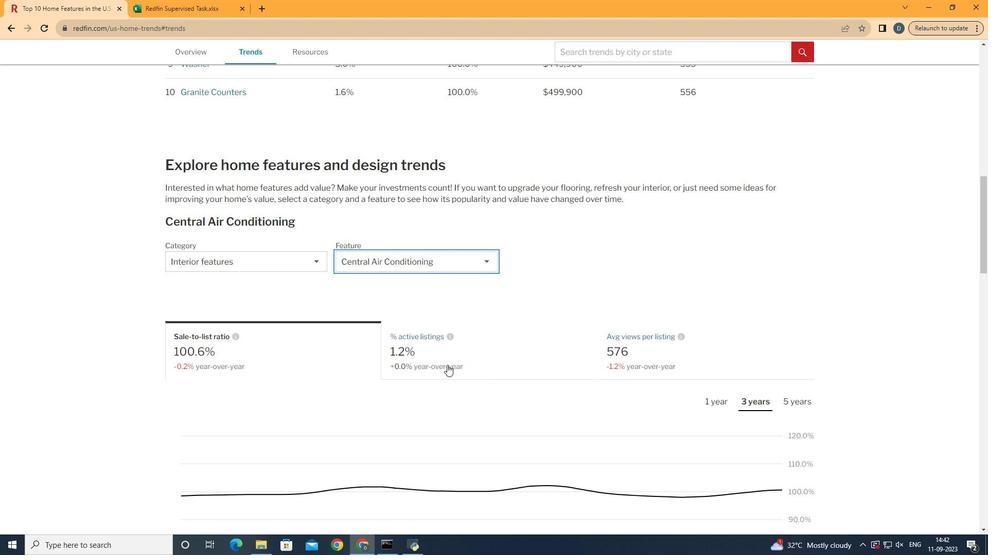 
Action: Mouse pressed left at (447, 365)
Screenshot: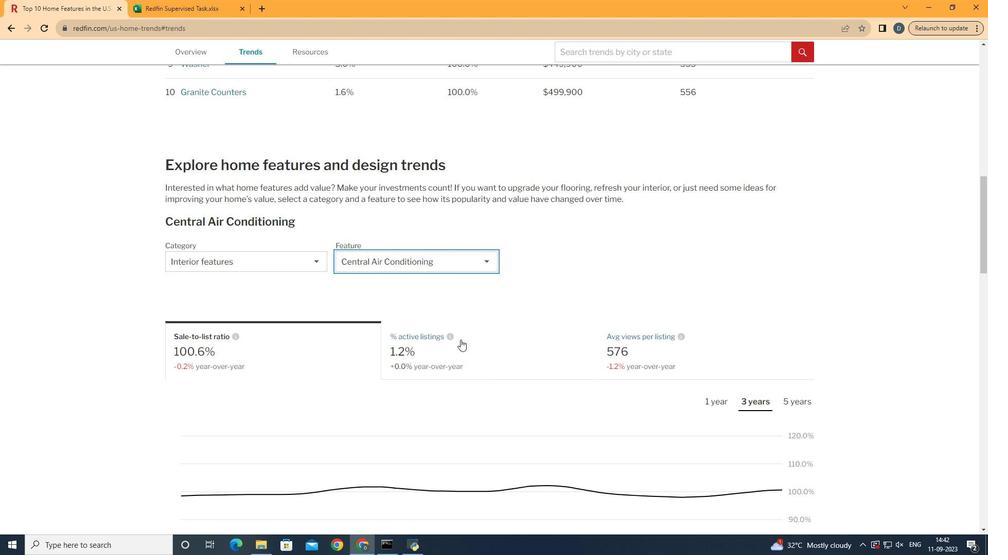 
Action: Mouse moved to (542, 248)
Screenshot: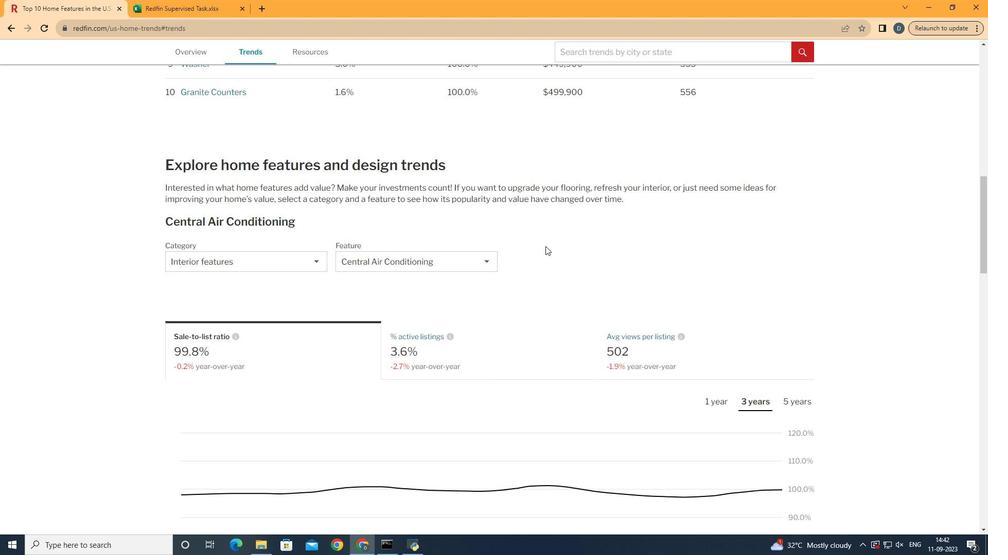 
Action: Mouse pressed left at (542, 248)
Screenshot: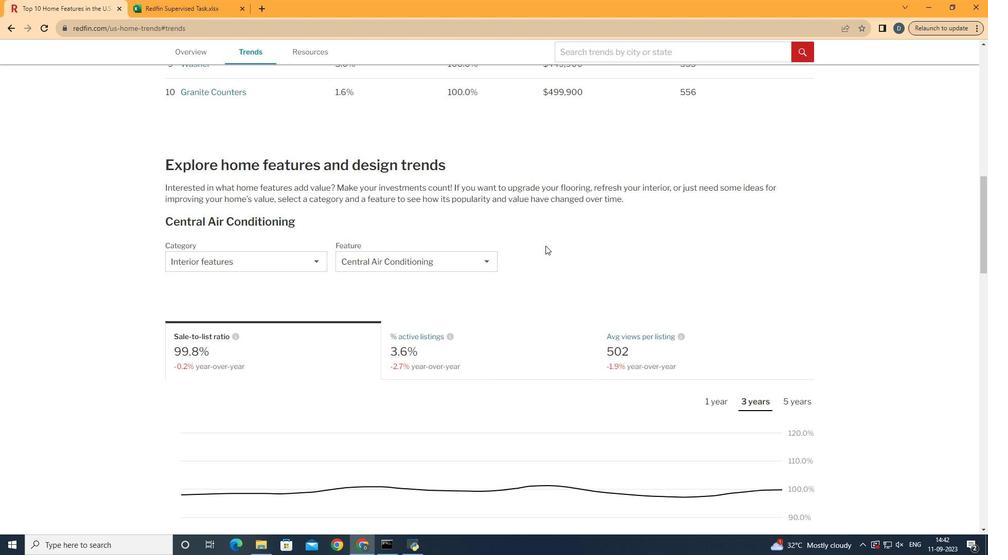 
Action: Mouse moved to (441, 296)
Screenshot: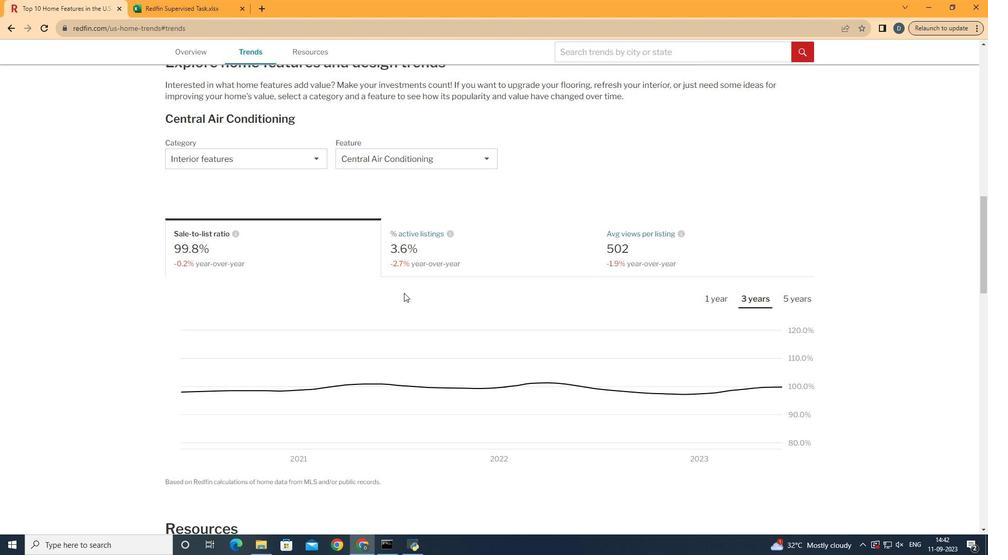 
Action: Mouse scrolled (441, 295) with delta (0, 0)
Screenshot: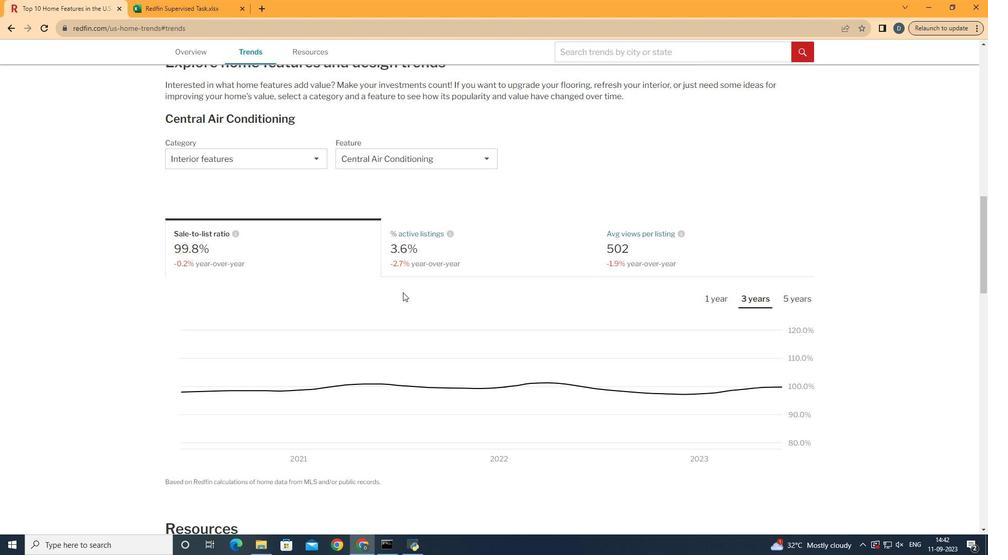 
Action: Mouse scrolled (441, 295) with delta (0, 0)
Screenshot: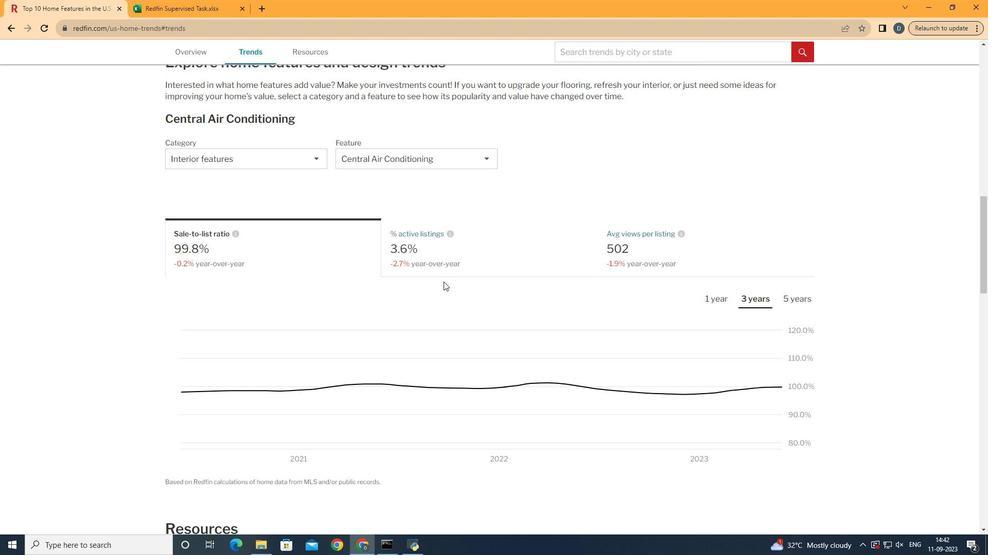 
Action: Mouse moved to (751, 252)
Screenshot: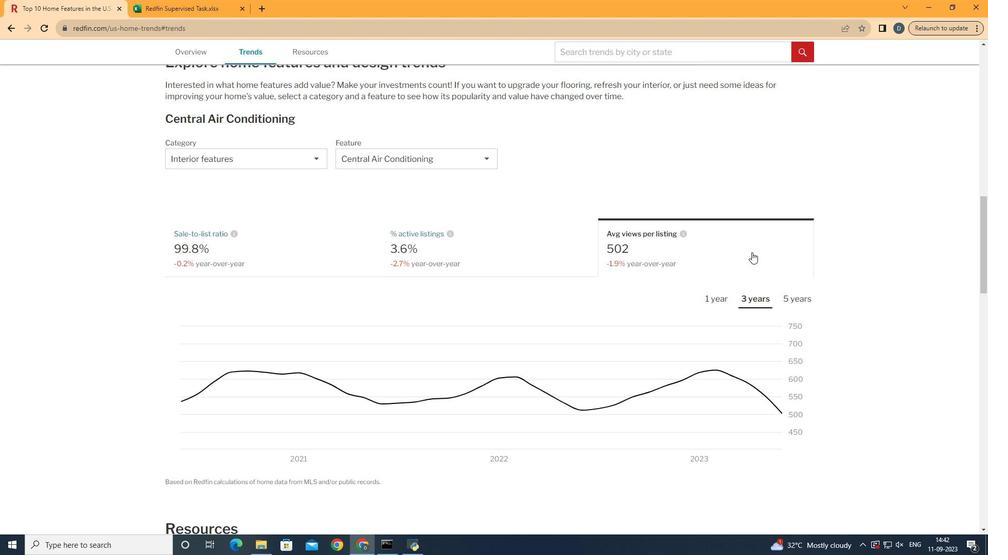 
Action: Mouse pressed left at (751, 252)
Screenshot: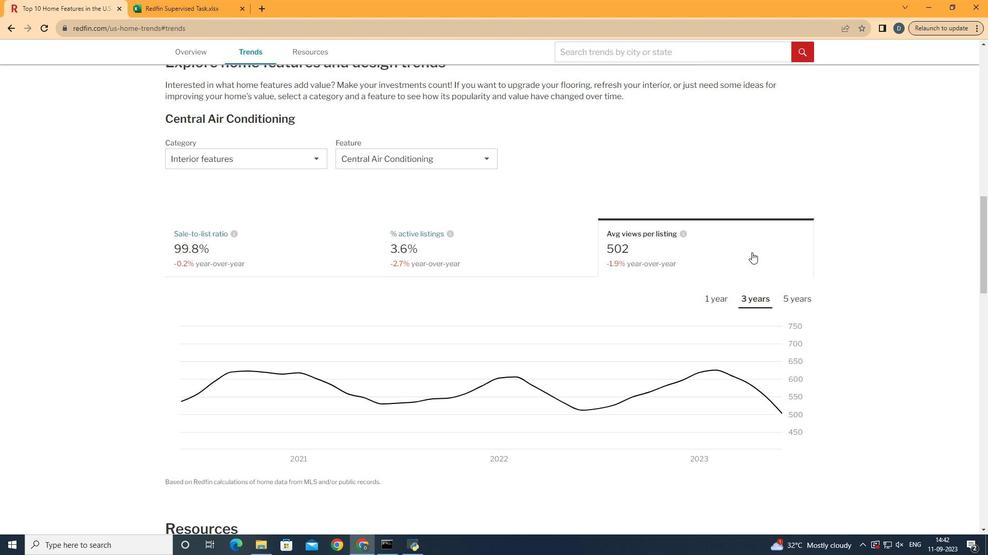 
Action: Mouse moved to (624, 209)
Screenshot: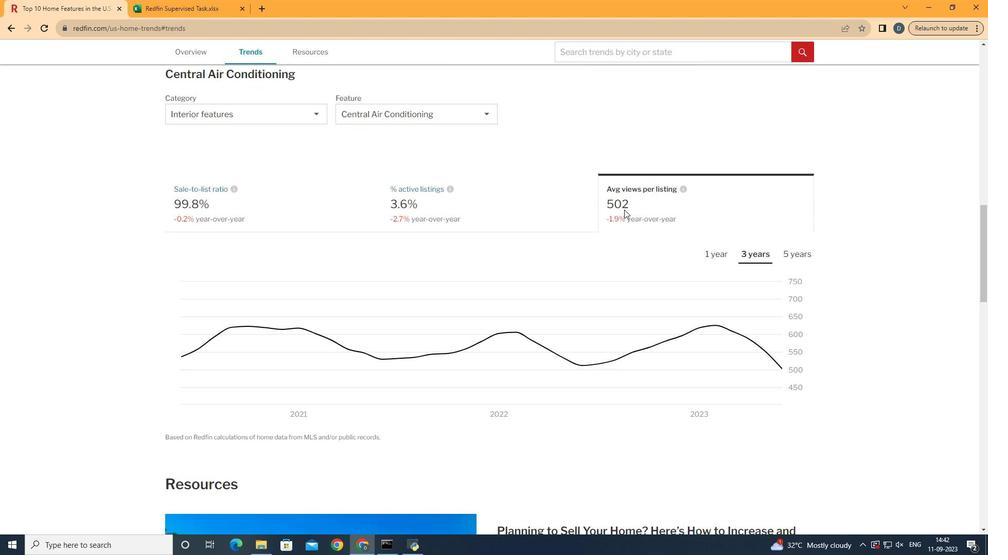 
Action: Mouse scrolled (624, 209) with delta (0, 0)
Screenshot: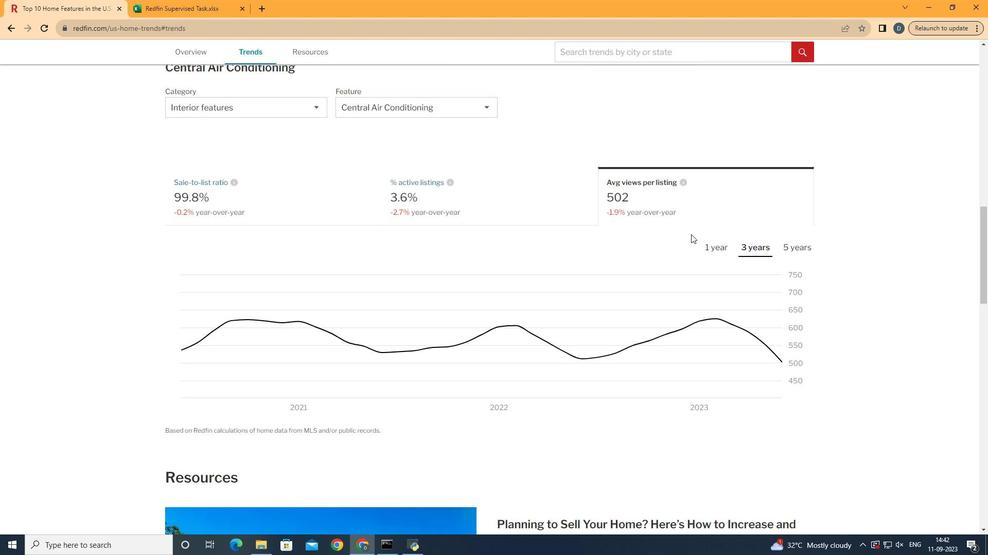 
Action: Mouse moved to (715, 252)
Screenshot: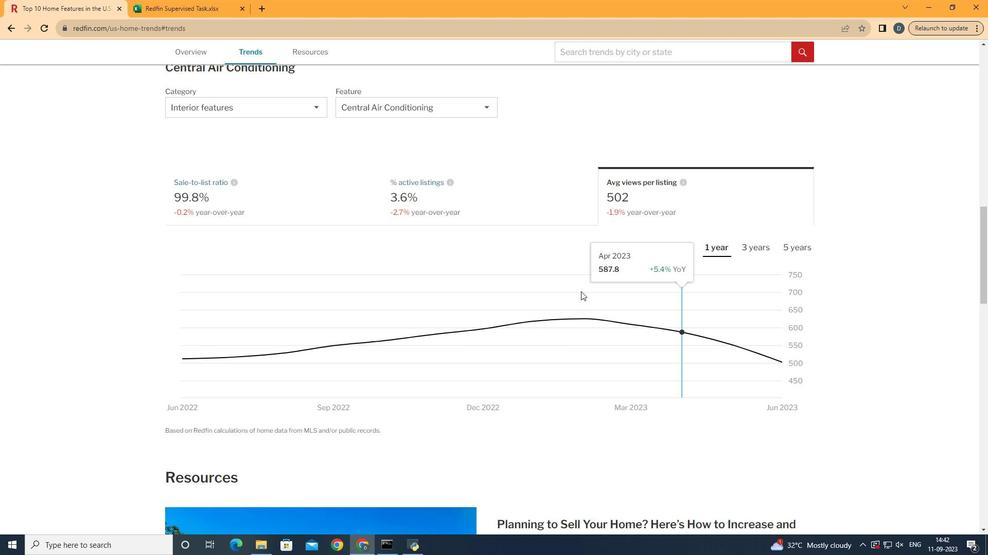 
Action: Mouse pressed left at (715, 252)
Screenshot: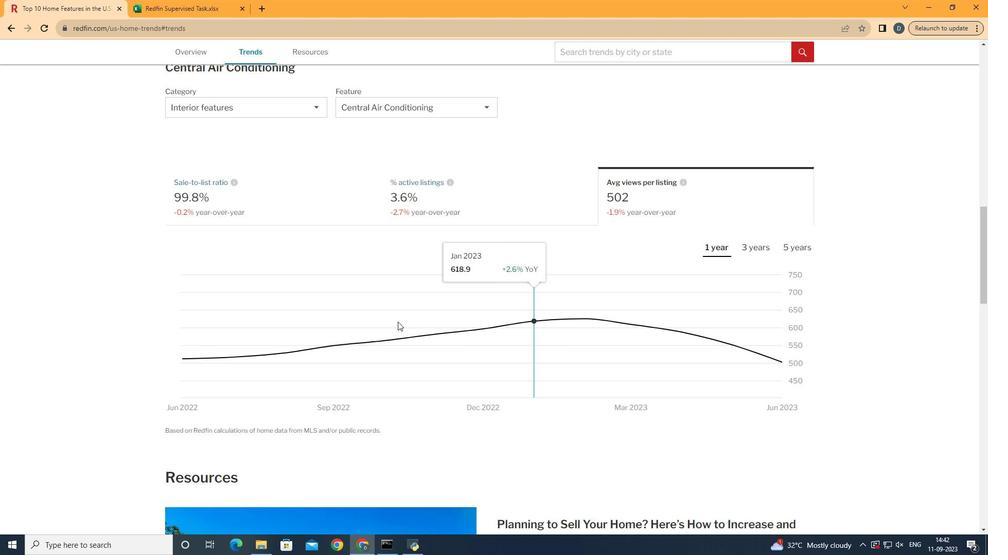 
Action: Mouse moved to (817, 370)
Screenshot: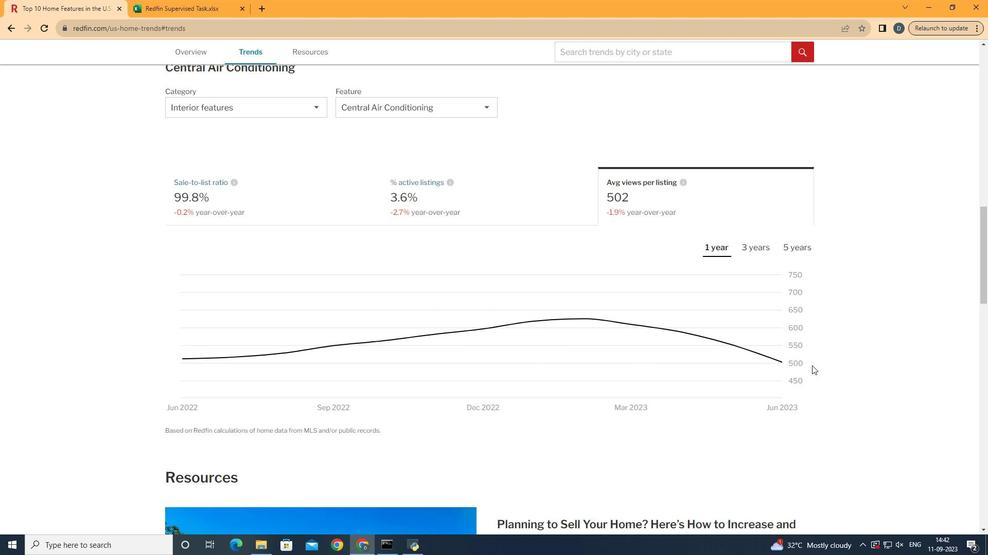 
